 Task: Add an event with the title Lunch Break: Yoga Session, date '2023/12/25', time 9:15 AM to 11:15 AMand add a description: Key stakeholders, including shareholders, will have the opportunity to participate actively in the AGM. Questions, comments, and suggestions from the floor will be encouraged, providing a platform for open dialogue and the exchange of ideas. The leadership team and relevant personnel will address these queries, ensuring that stakeholders have a clear understanding of the organization's direction and decision-making processes.Select event color  Graphite . Add location for the event as: 456 Spanish Steps, Rome, Italy, logged in from the account softage.1@softage.netand send the event invitation to softage.6@softage.net and softage.7@softage.net. Set a reminder for the event Weekly on Sunday
Action: Mouse pressed left at (67, 124)
Screenshot: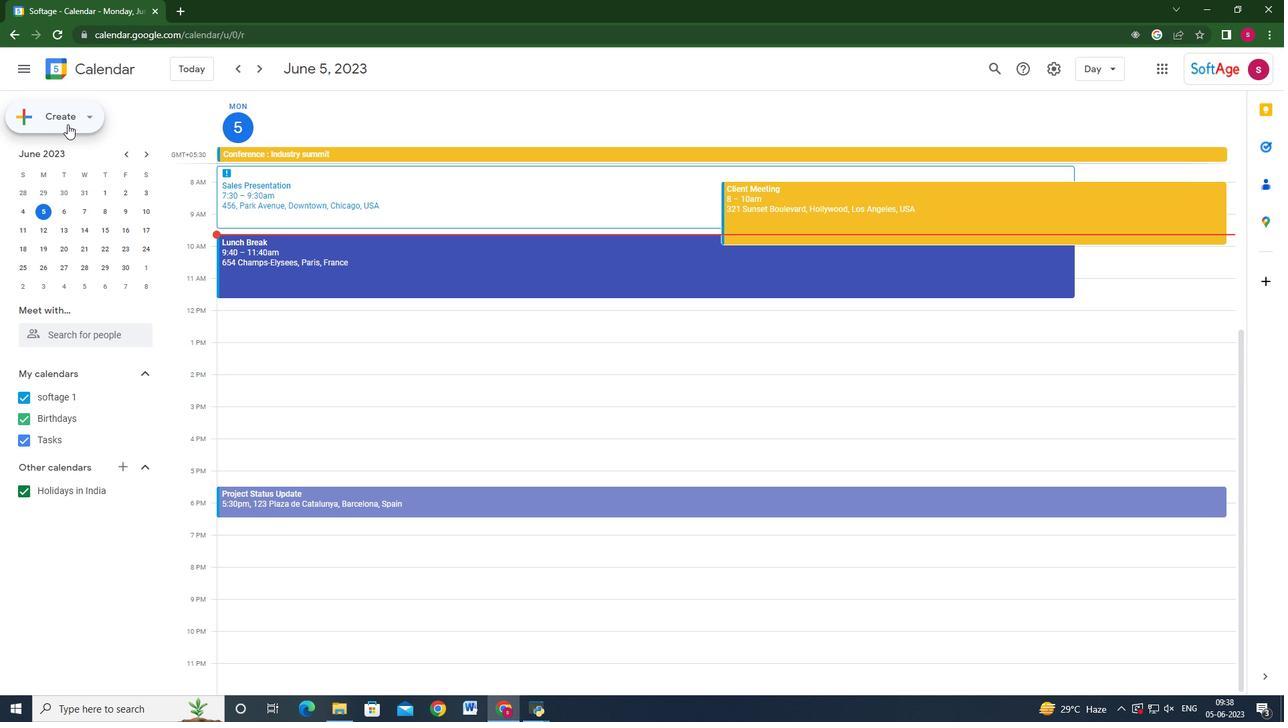 
Action: Mouse moved to (69, 149)
Screenshot: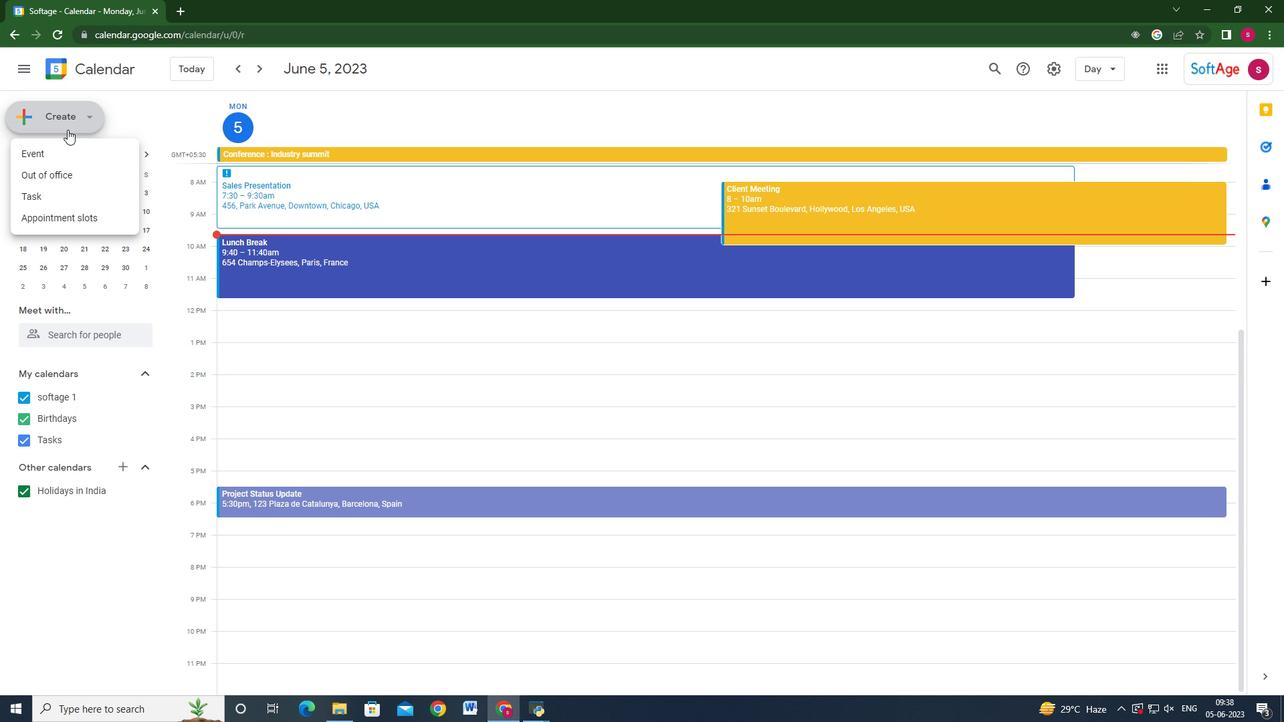 
Action: Mouse pressed left at (69, 149)
Screenshot: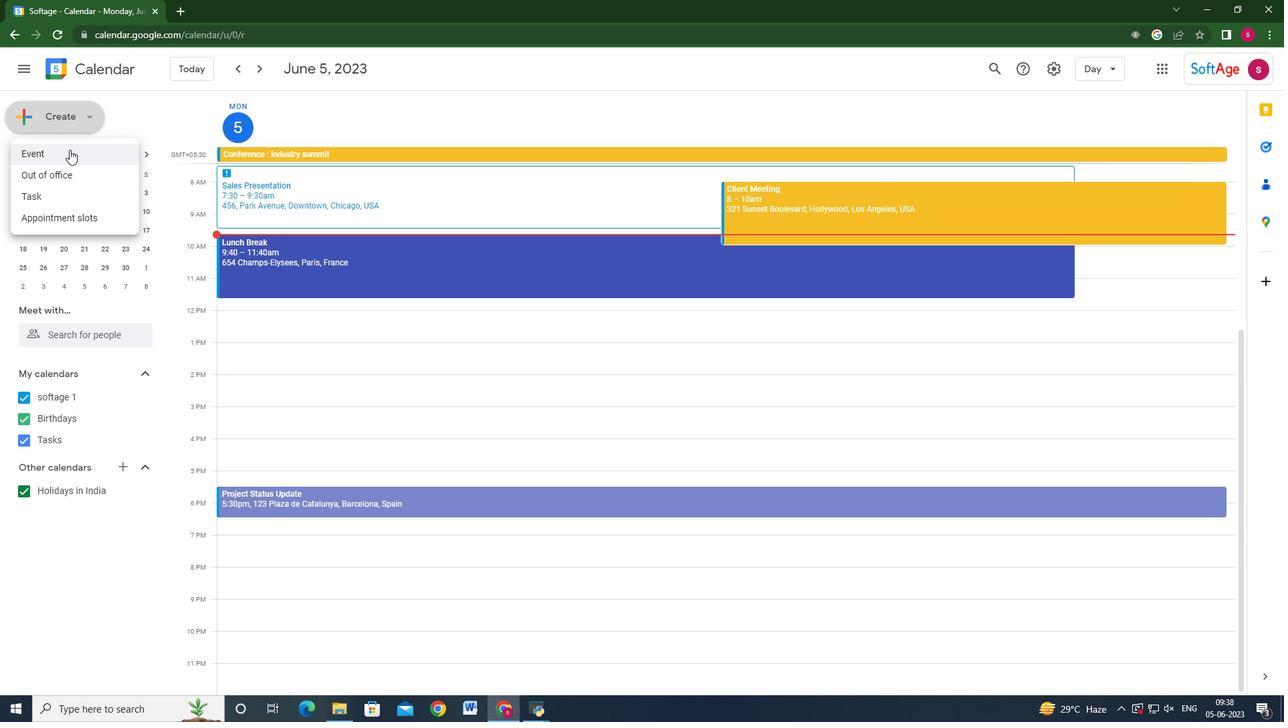 
Action: Mouse moved to (743, 518)
Screenshot: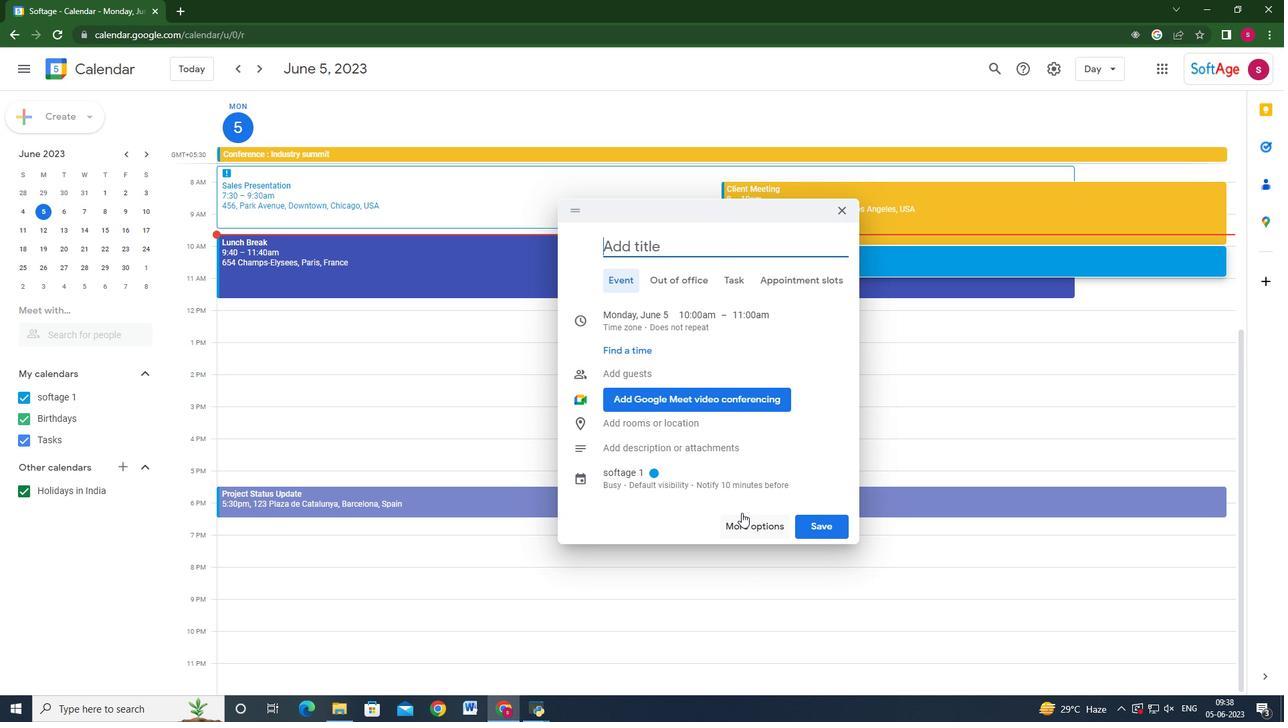 
Action: Mouse pressed left at (743, 518)
Screenshot: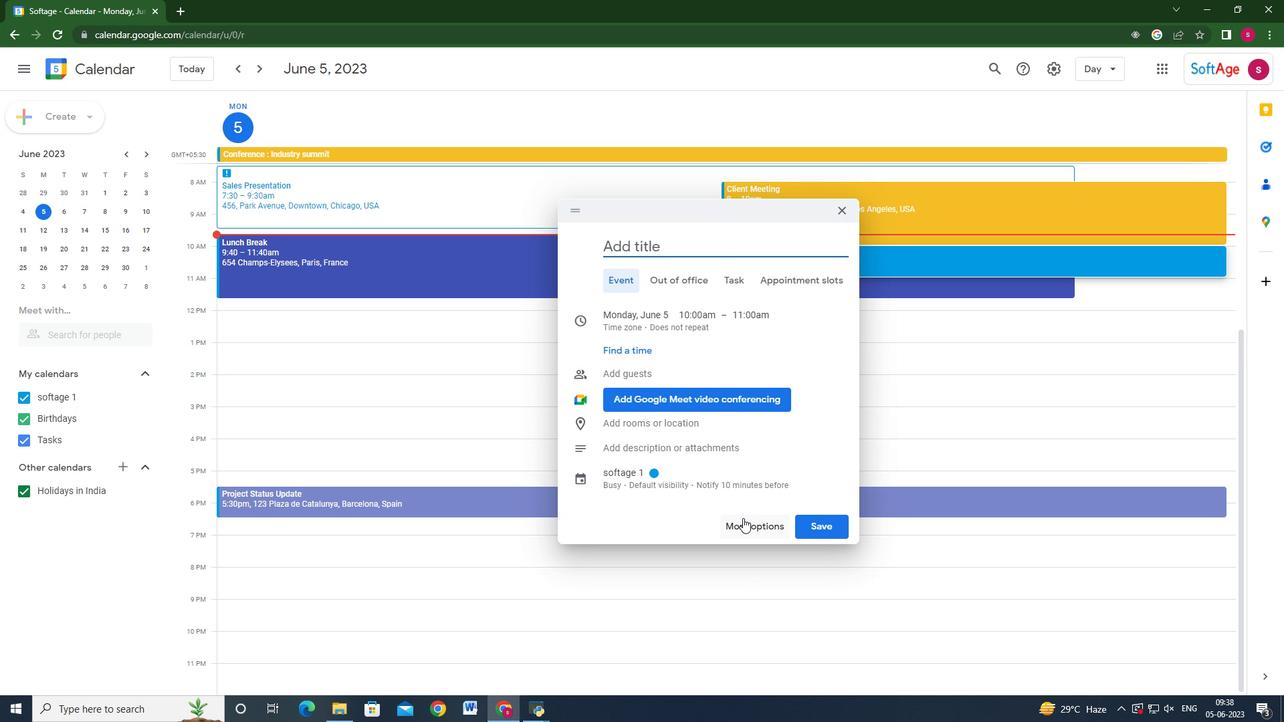 
Action: Mouse moved to (189, 72)
Screenshot: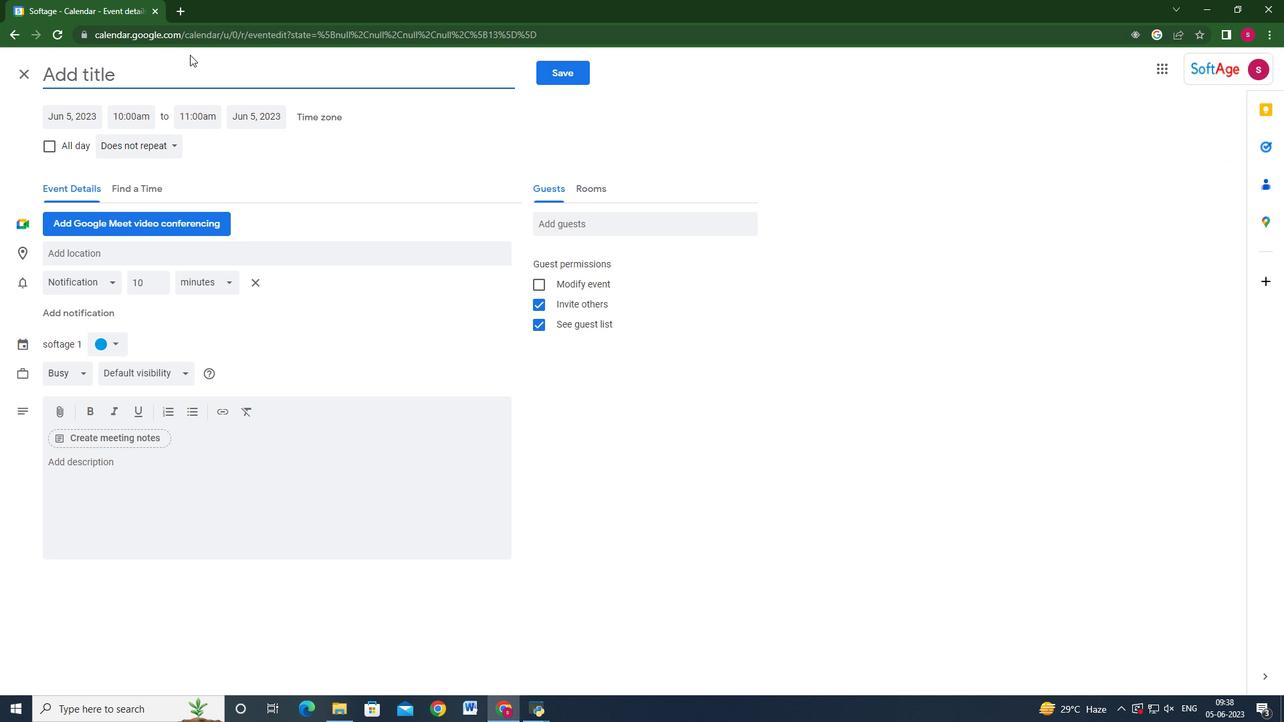 
Action: Key pressed <Key.shift>Lunch<Key.space><Key.shift>Break<Key.space><Key.shift>:<Key.space><Key.shift>Yoga<Key.space><Key.shift_r>Session
Screenshot: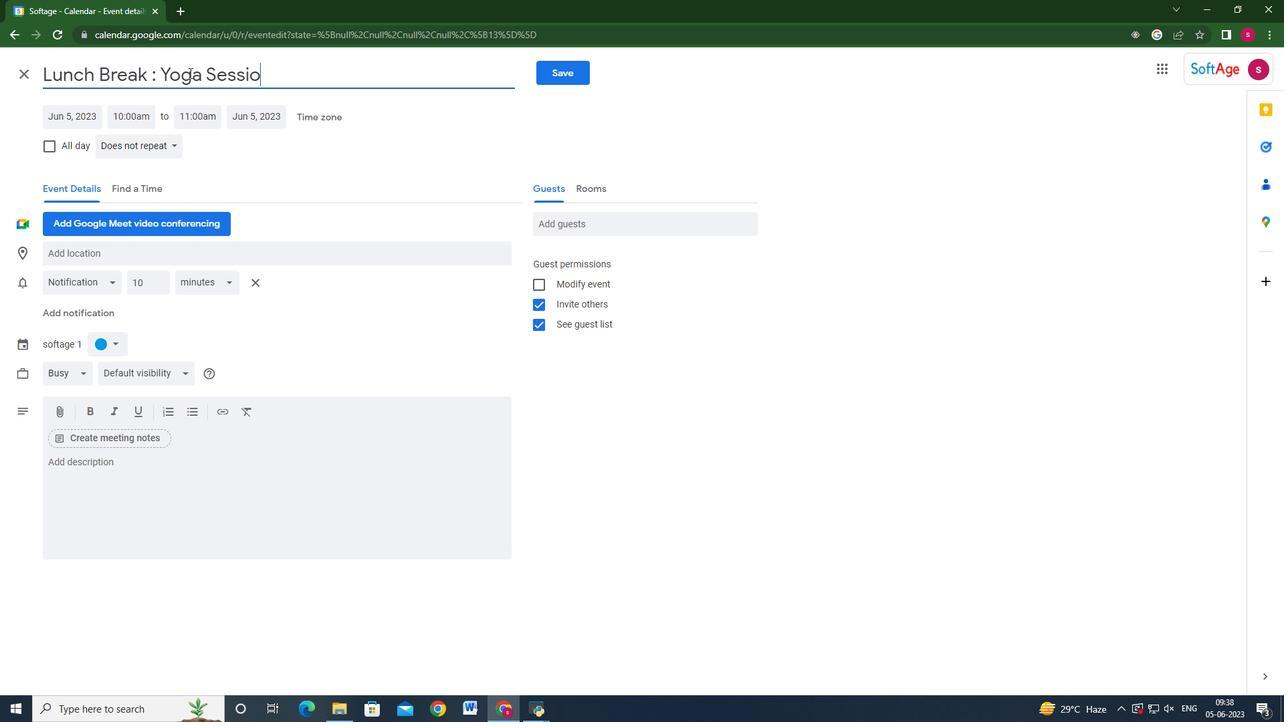 
Action: Mouse moved to (88, 117)
Screenshot: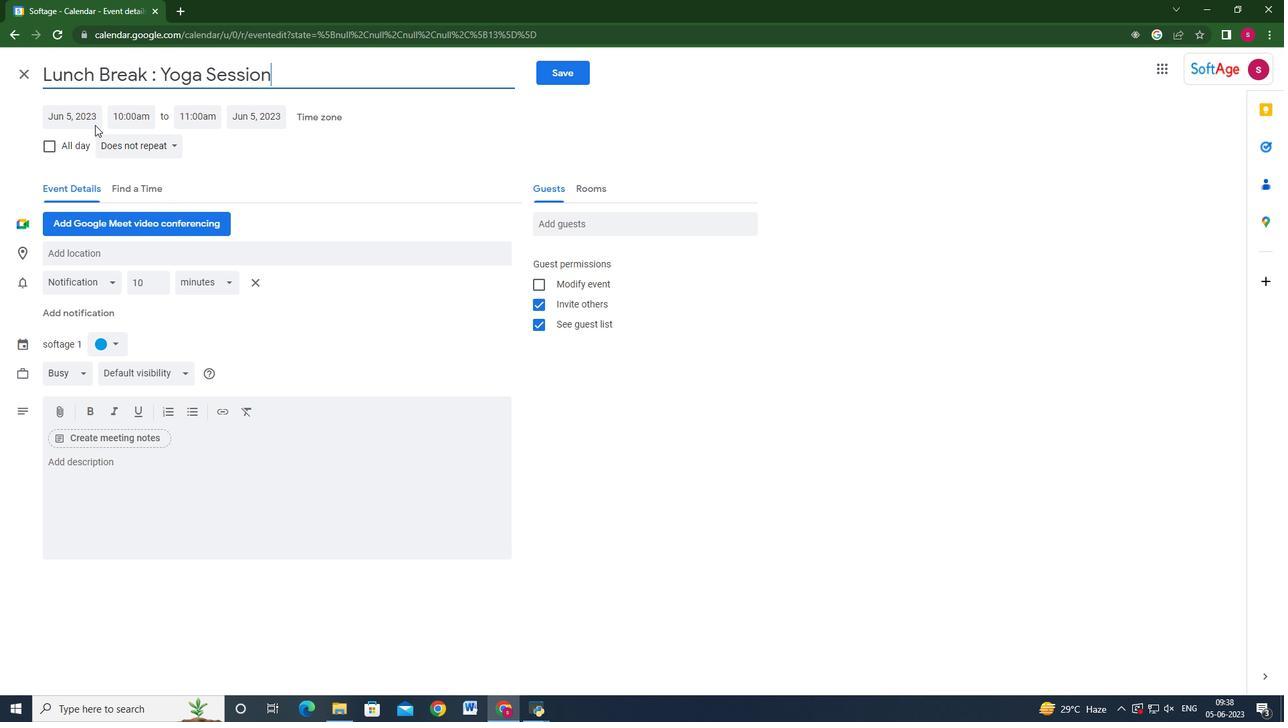 
Action: Mouse pressed left at (88, 117)
Screenshot: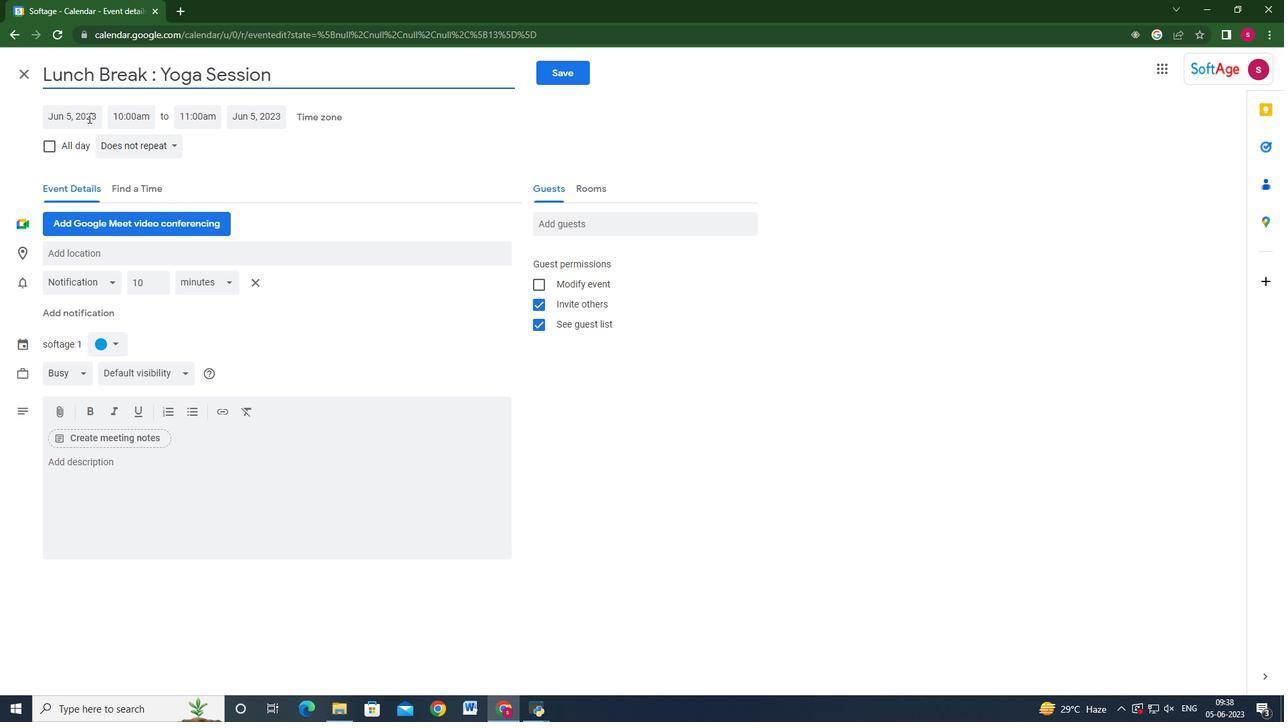 
Action: Key pressed 2023/12/25<Key.enter>
Screenshot: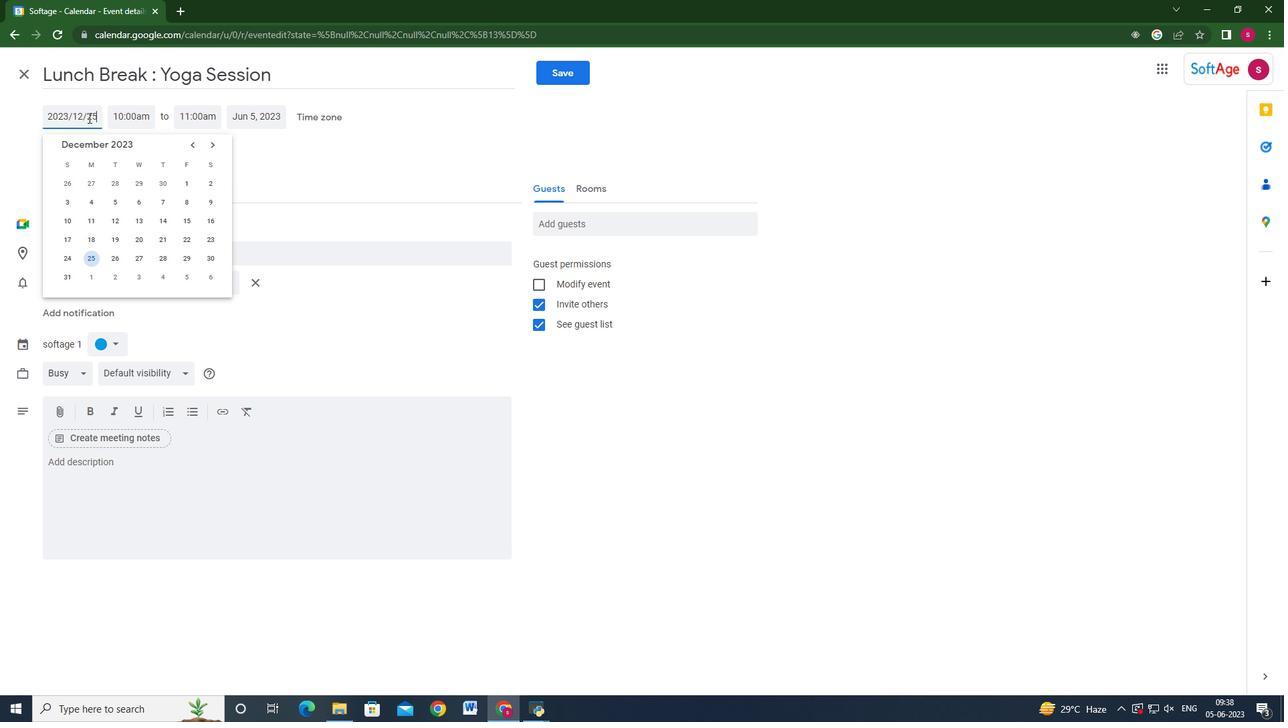 
Action: Mouse moved to (145, 118)
Screenshot: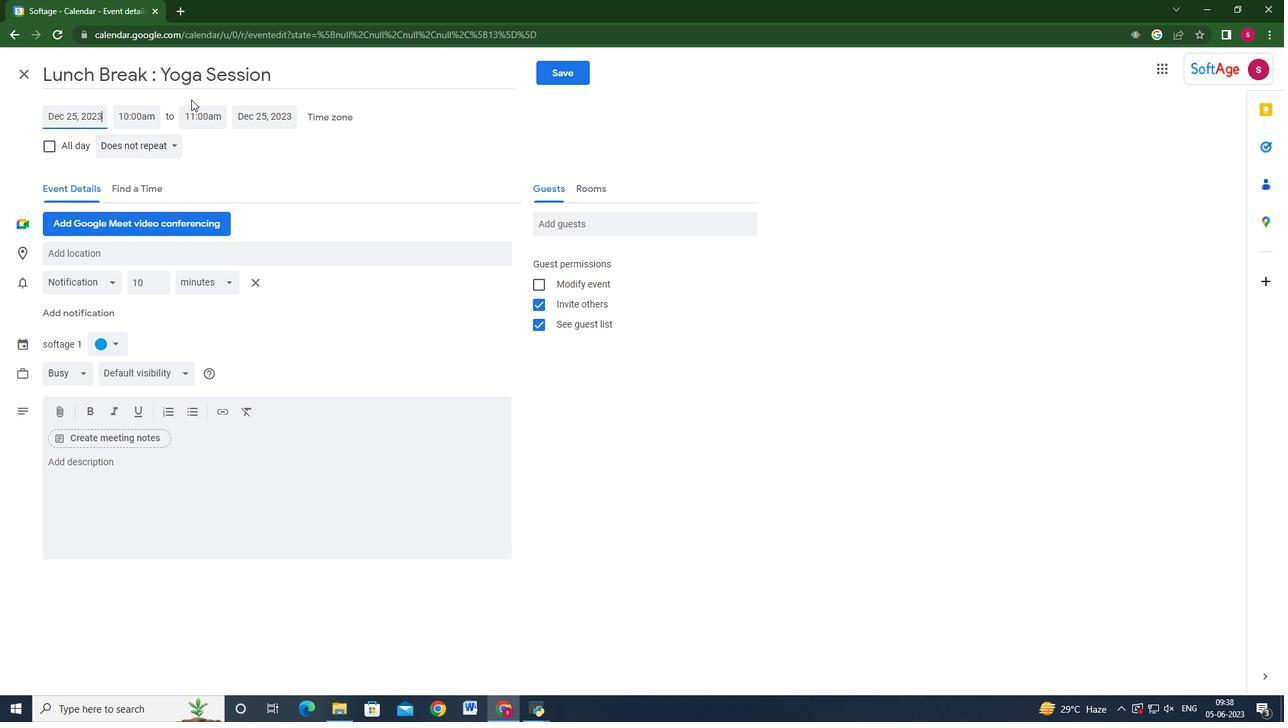 
Action: Mouse pressed left at (145, 118)
Screenshot: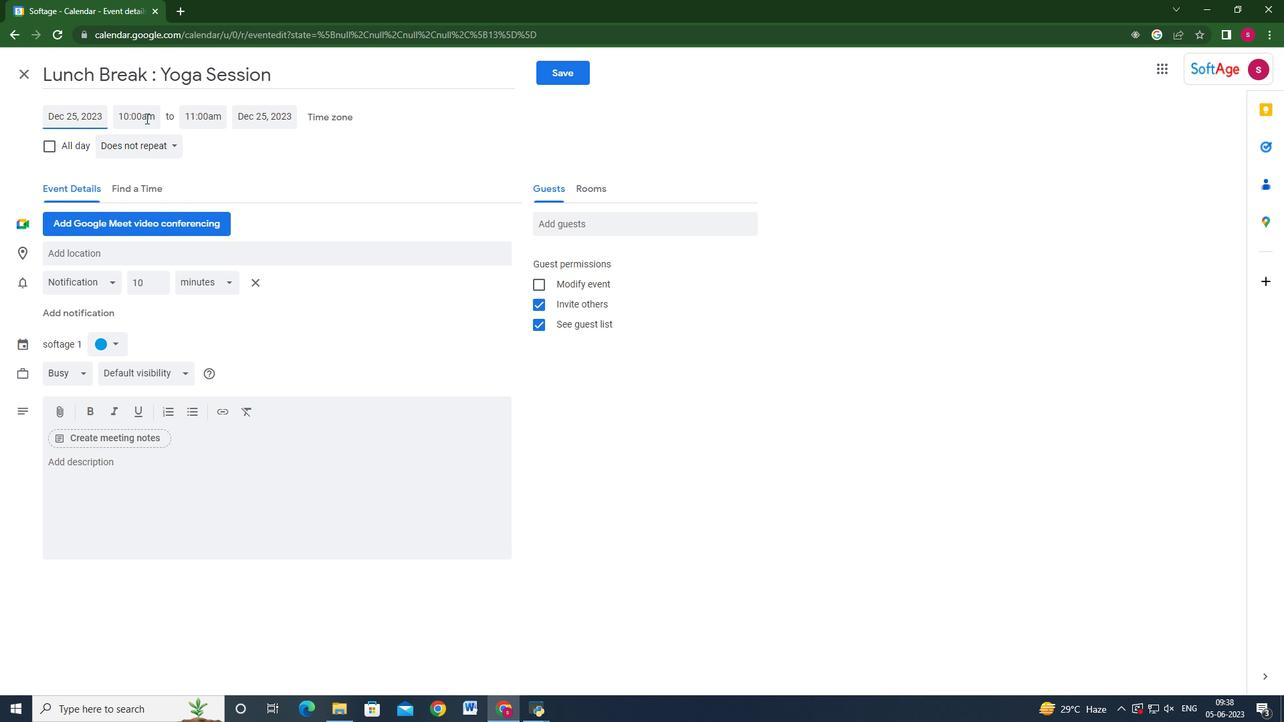 
Action: Key pressed 9<Key.shift>:15am<Key.enter><Key.tab>11<Key.shift>:15am<Key.enter>
Screenshot: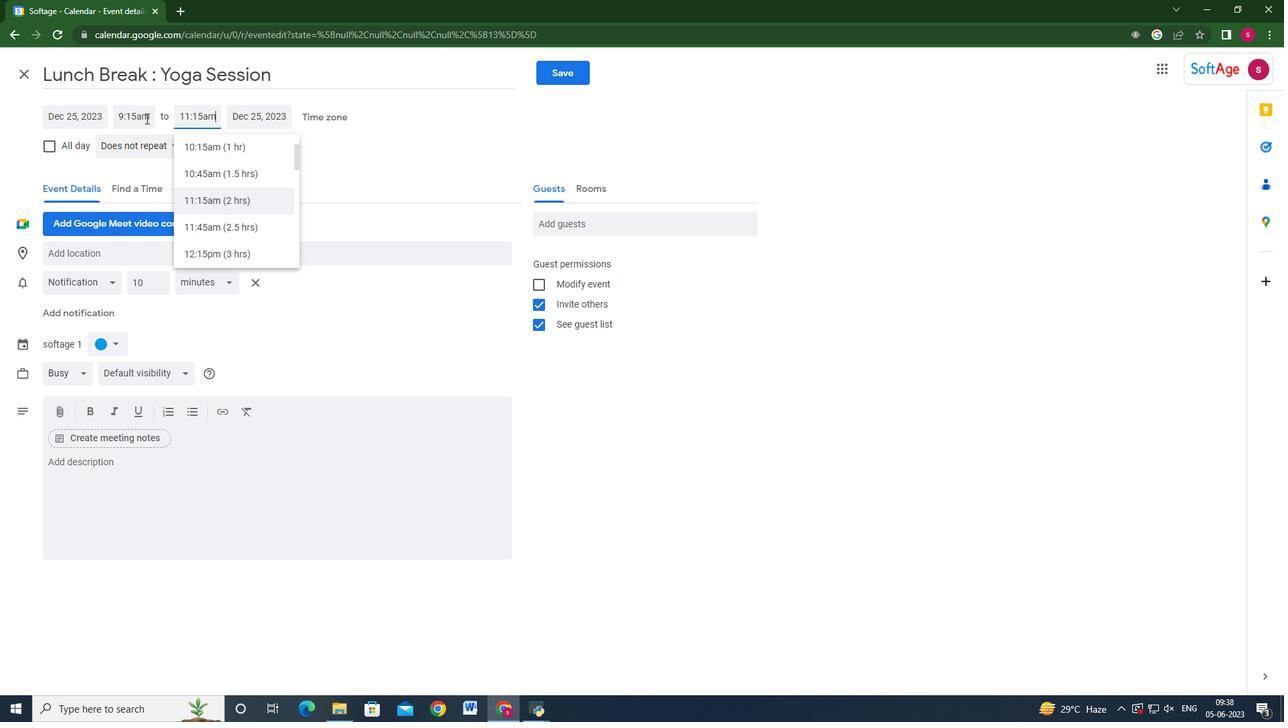 
Action: Mouse moved to (123, 462)
Screenshot: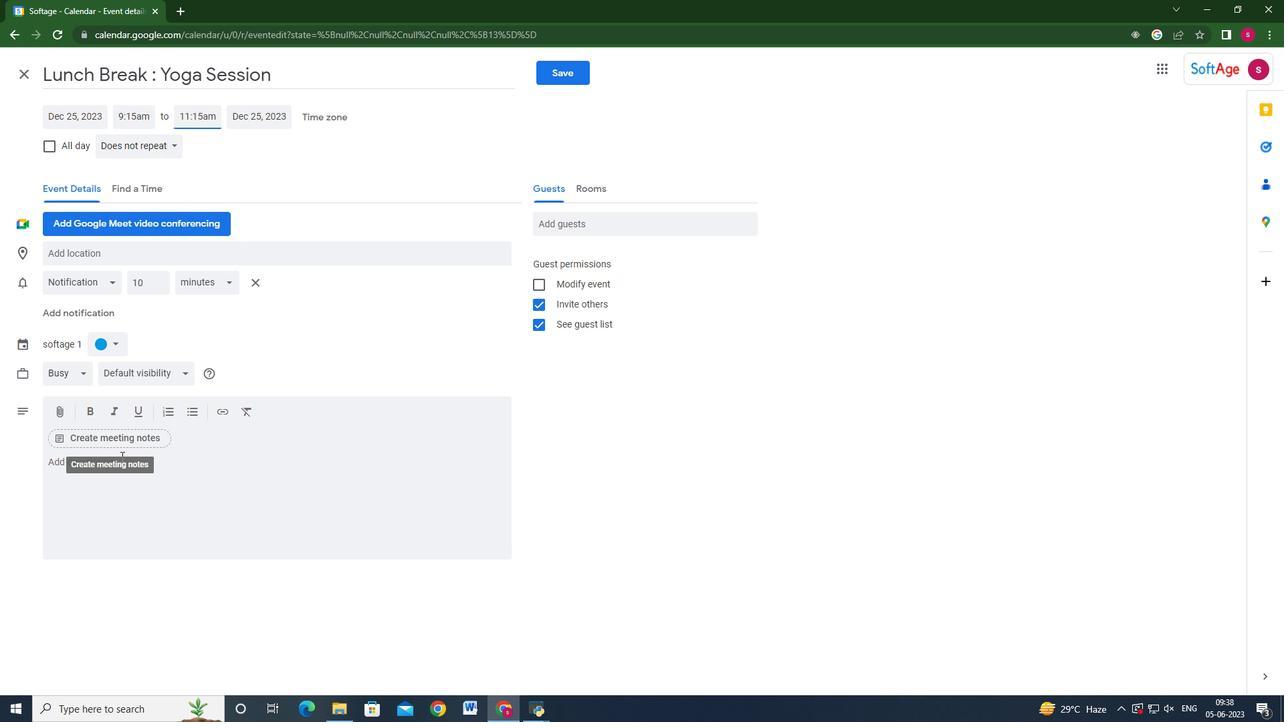 
Action: Mouse pressed left at (123, 462)
Screenshot: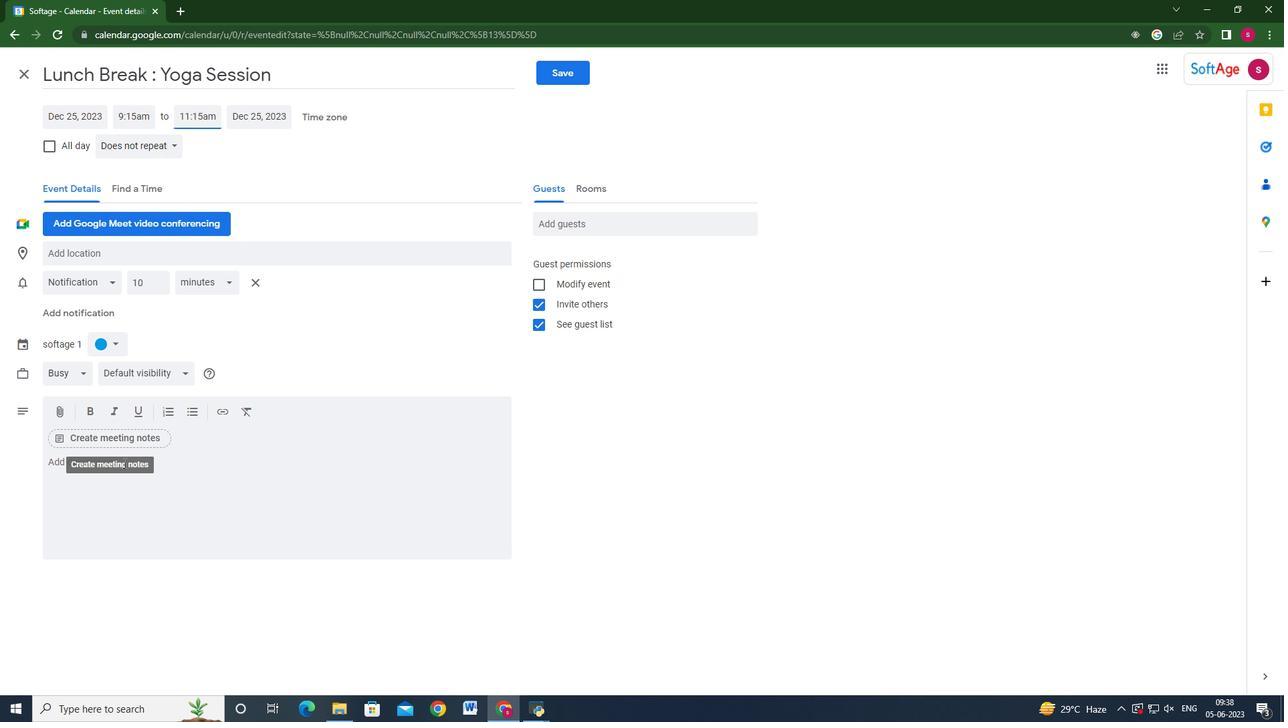 
Action: Key pressed <Key.shift>Key<Key.space><Key.shift_r>stakeholders,including<Key.space>shareholders,<Key.space>will<Key.space>have<Key.space>the<Key.space>opportunity<Key.space>to<Key.space>participate<Key.space>actively<Key.space>in<Key.space>the<Key.space><Key.caps_lock>AGM<Key.caps_lock>.<Key.space><Key.shift_r>Questions,<Key.space>comments,<Key.space>and<Key.space>suggestions<Key.space>from<Key.space>the<Key.space>floor<Key.space>will<Key.space>be<Key.space>encouraged,<Key.space>providing<Key.space>p<Key.backspace>a<Key.space>platform<Key.space>for<Key.space>open<Key.space>dialogue<Key.space>and<Key.space>the<Key.space>exchange<Key.space>of<Key.space>ideas.<Key.space><Key.shift>The<Key.space>leadership<Key.space>team<Key.space>and<Key.space>relevant<Key.space>personnel<Key.space>will<Key.space>address<Key.space>the<Key.space><Key.space><Key.backspace><Key.backspace>se<Key.space>queries,<Key.space>ensuring<Key.space>that<Key.space>stakeholder<Key.space>have<Key.space>a<Key.space>clear<Key.space>understanding<Key.space><Key.backspace><Key.space>of<Key.space>the<Key.space>organization's<Key.space>direction<Key.space>and<Key.space>decision-making<Key.space>processes.
Screenshot: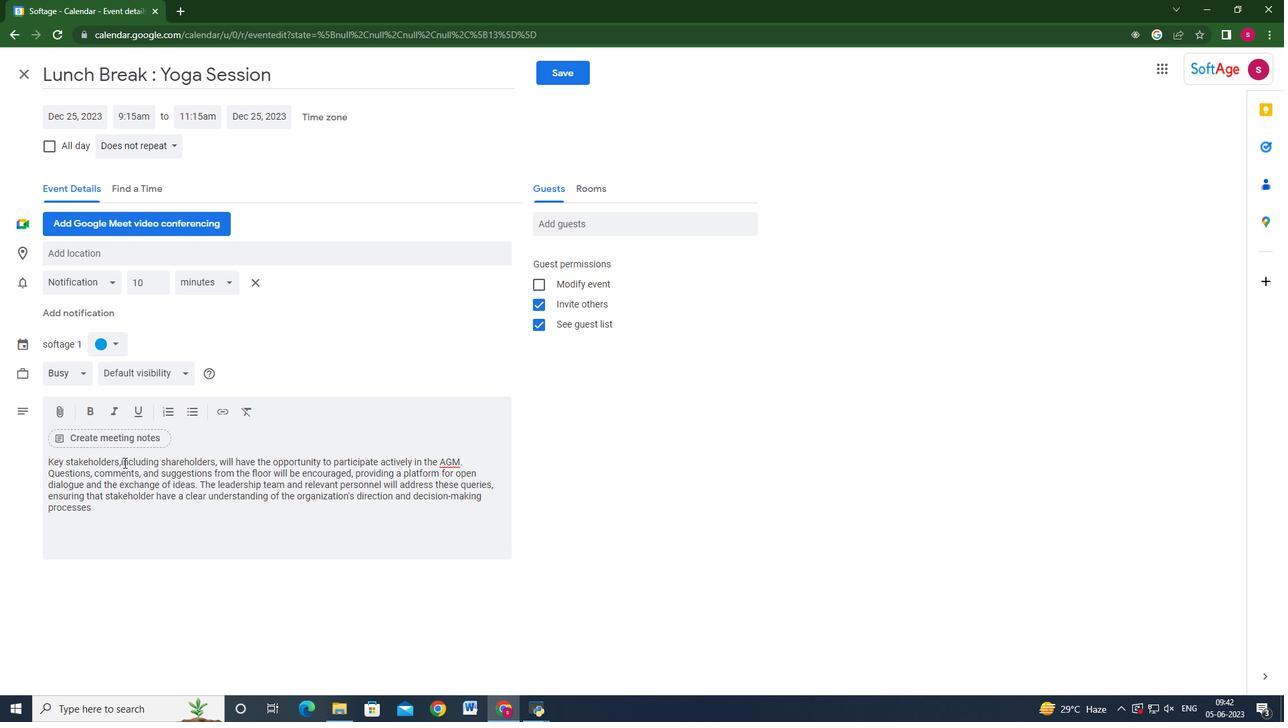 
Action: Mouse moved to (98, 341)
Screenshot: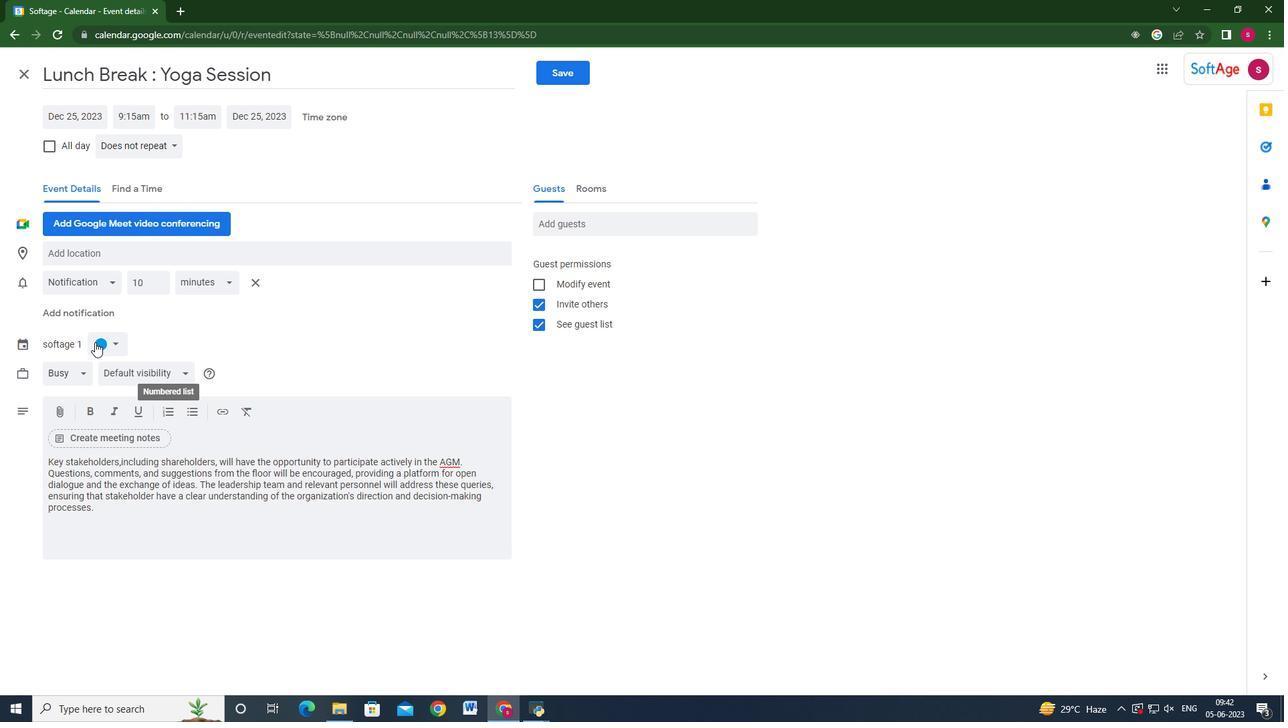 
Action: Mouse pressed left at (98, 341)
Screenshot: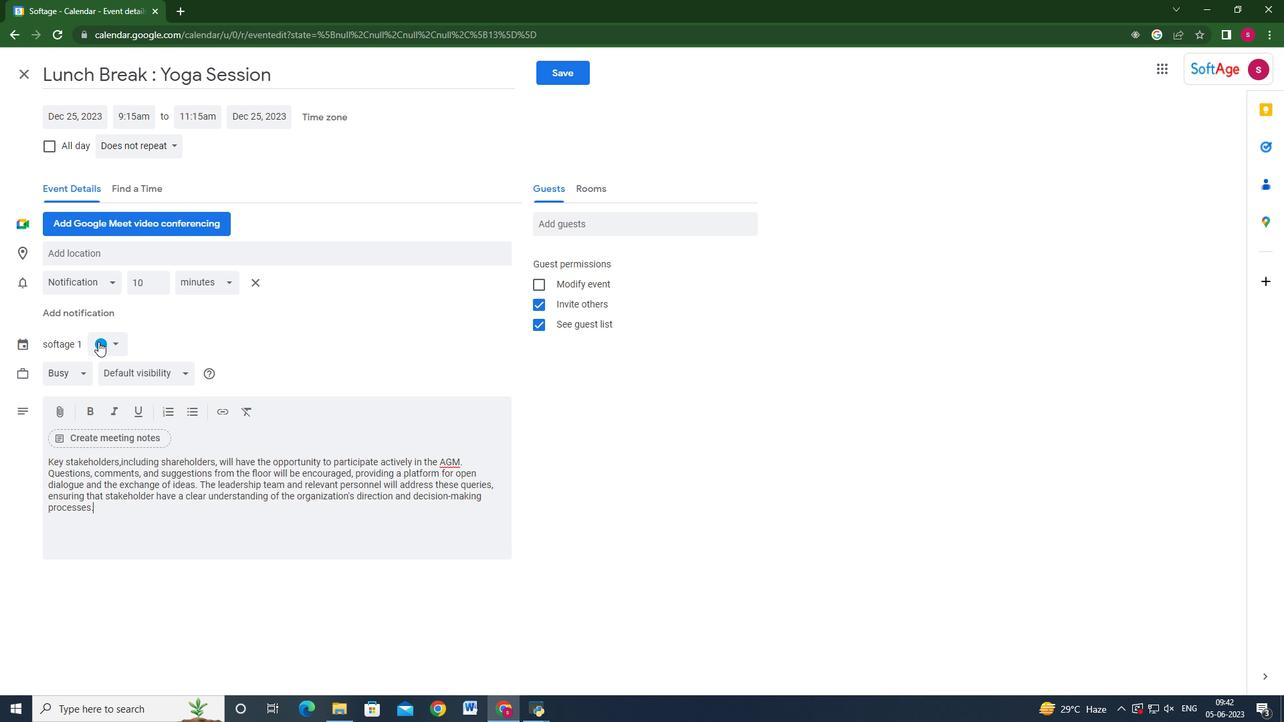 
Action: Mouse moved to (99, 427)
Screenshot: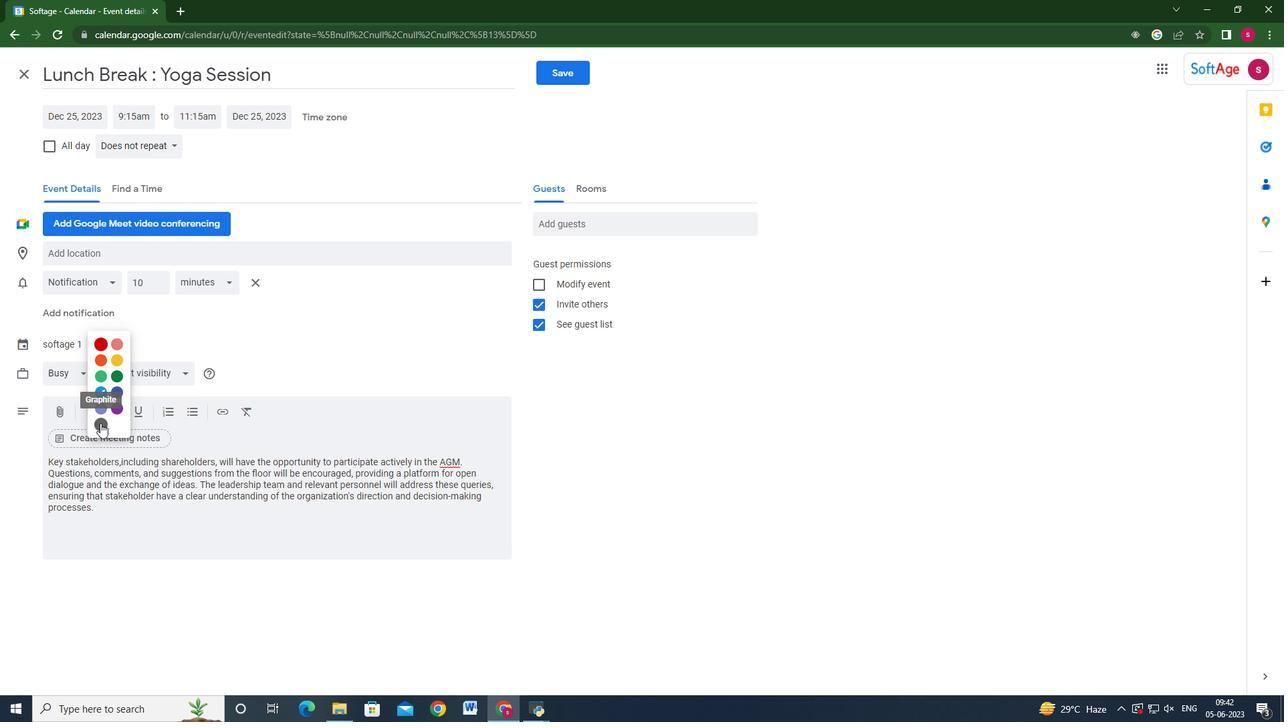 
Action: Mouse pressed left at (99, 427)
Screenshot: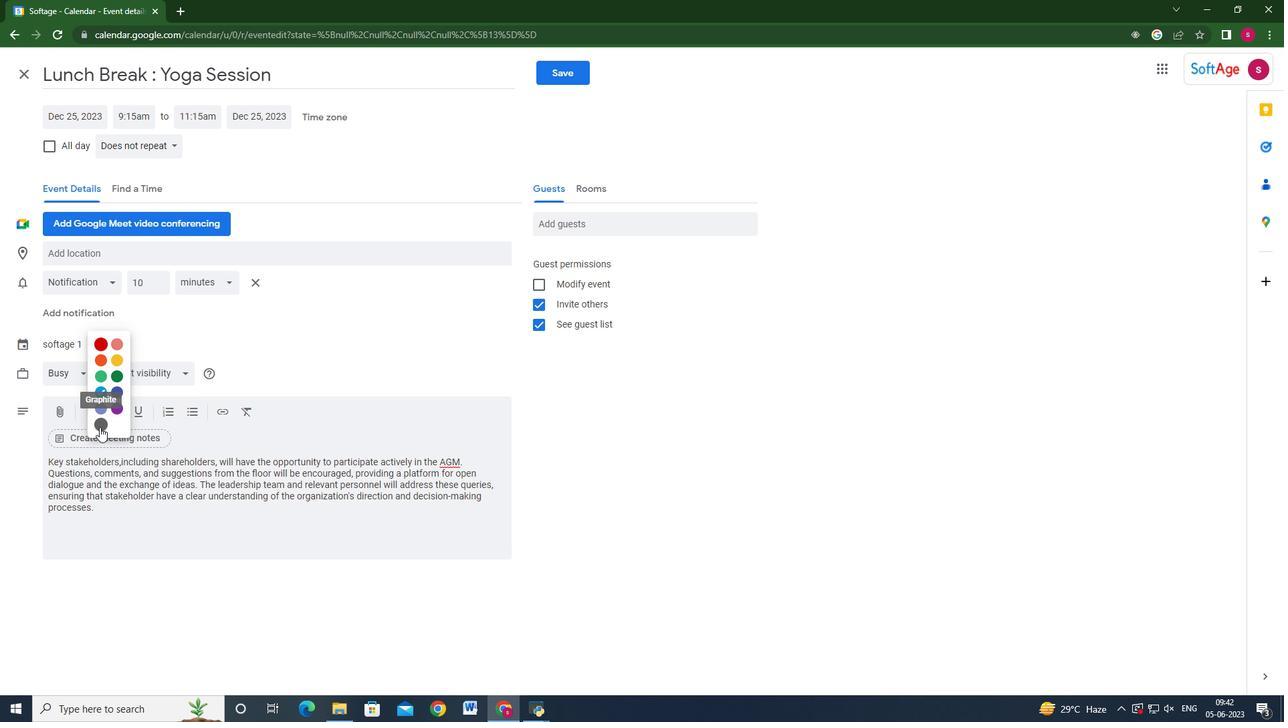 
Action: Mouse moved to (81, 248)
Screenshot: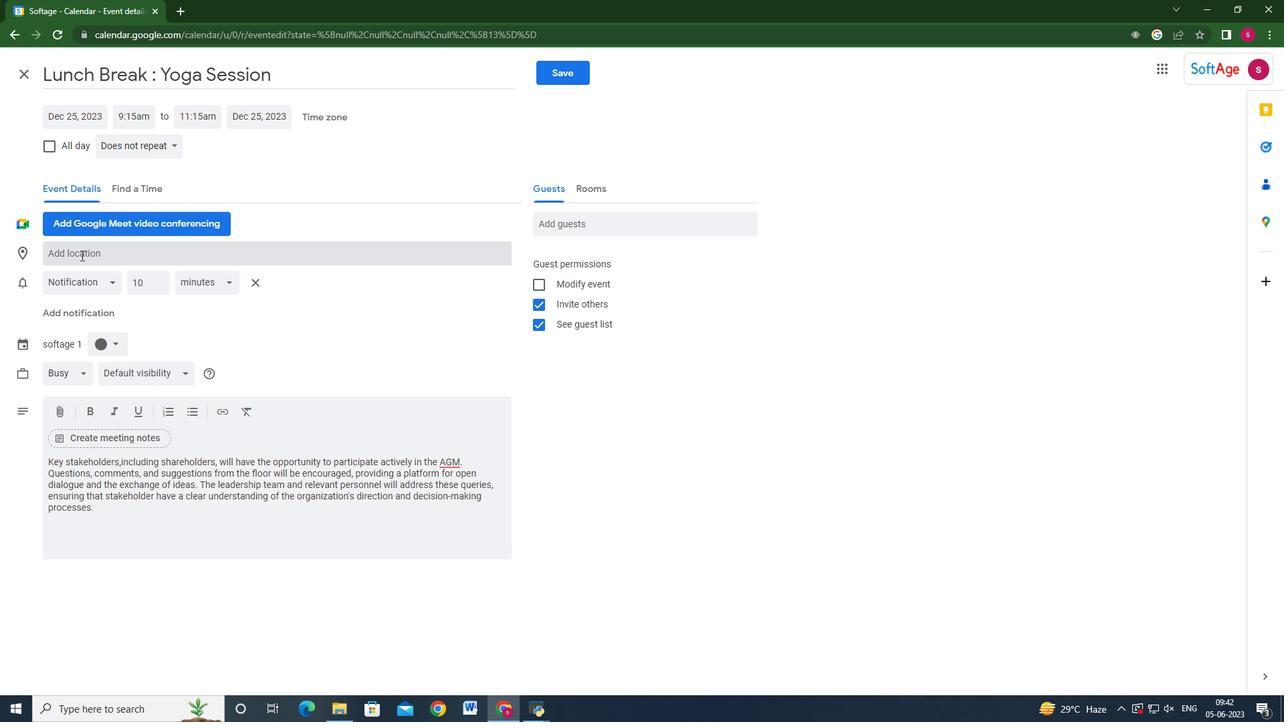 
Action: Mouse pressed left at (81, 248)
Screenshot: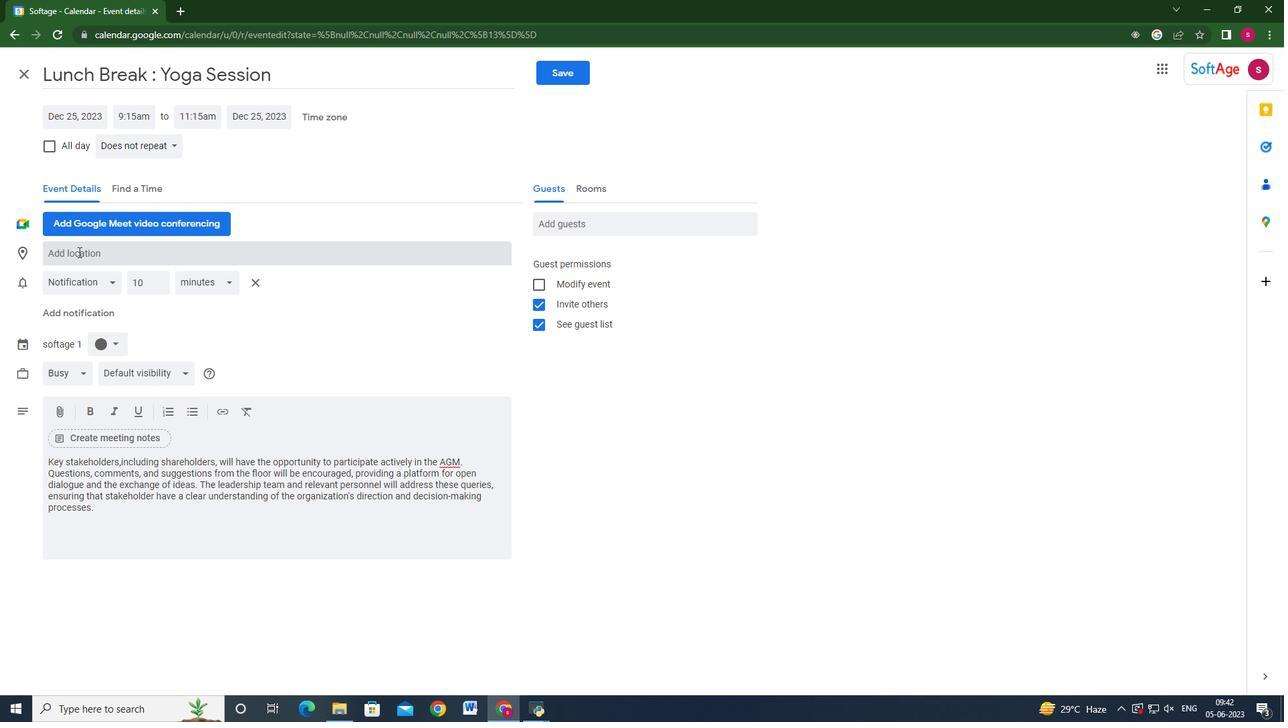 
Action: Key pressed 456<Key.space><Key.shift_r>Spanish<Key.space><Key.shift_r>Steps,<Key.space><Key.shift>Rome,<Key.space><Key.shift>Italy
Screenshot: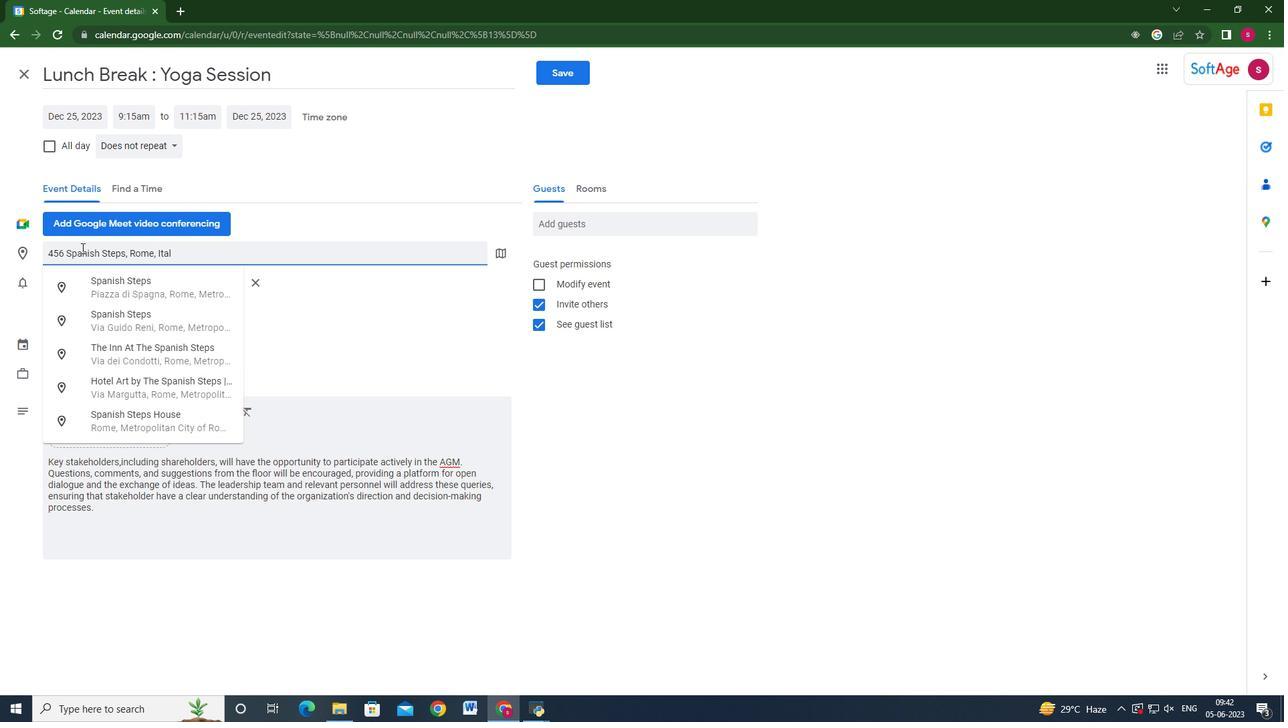 
Action: Mouse moved to (584, 221)
Screenshot: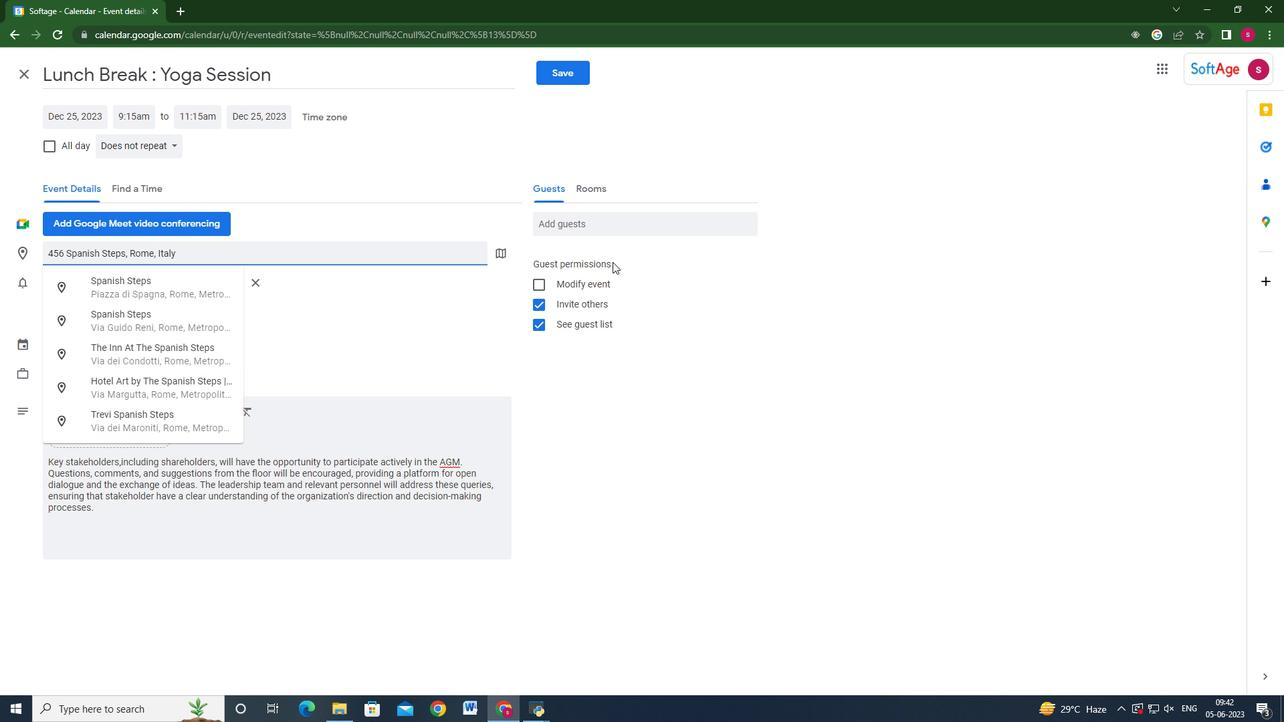 
Action: Mouse pressed left at (584, 221)
Screenshot: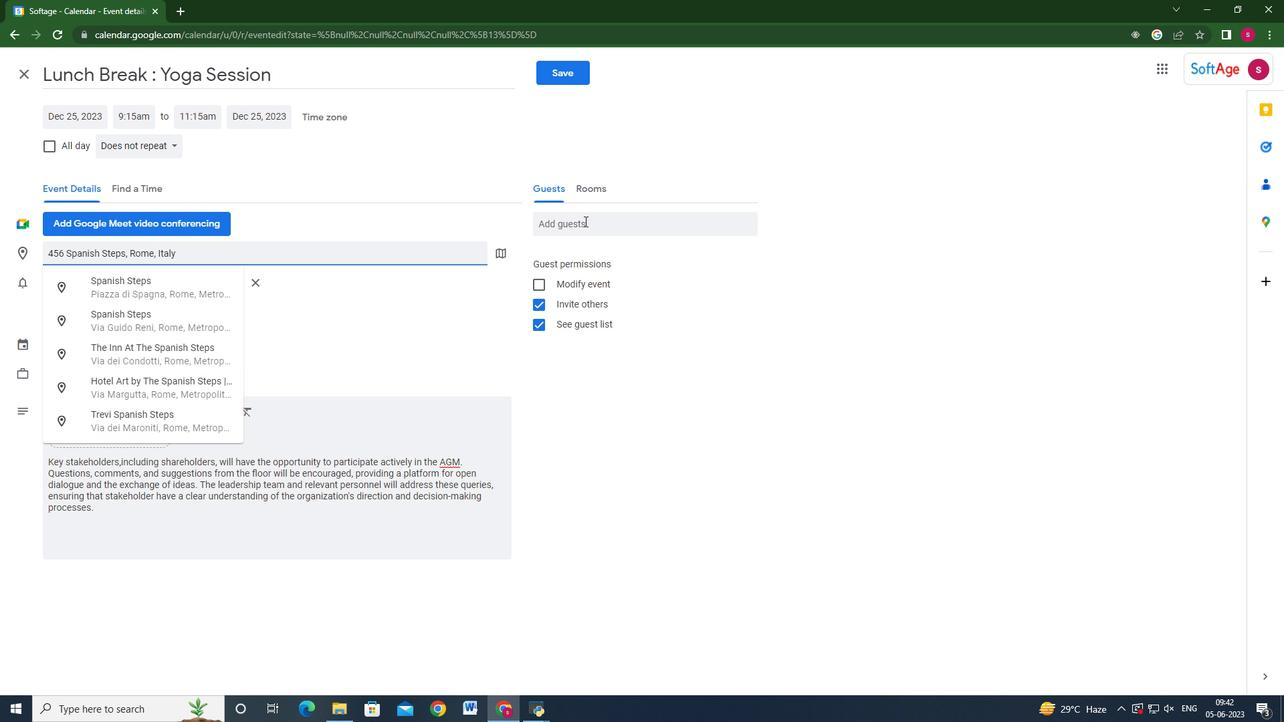 
Action: Key pressed softage.1<Key.shift_r>@softage.net<Key.enter>softage.5<Key.backspace>6<Key.shift_r>@softage.net<Key.enter>softage.7<Key.shift_r>@softage.net<Key.enter>
Screenshot: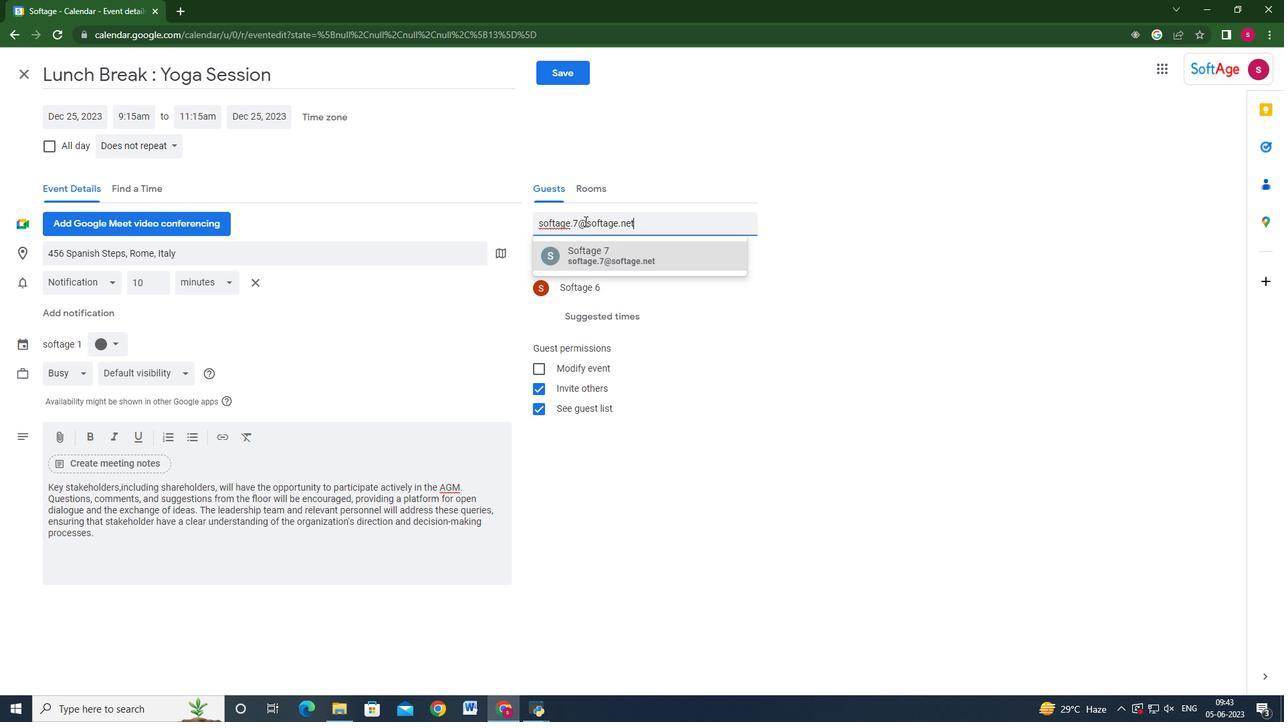 
Action: Mouse moved to (135, 153)
Screenshot: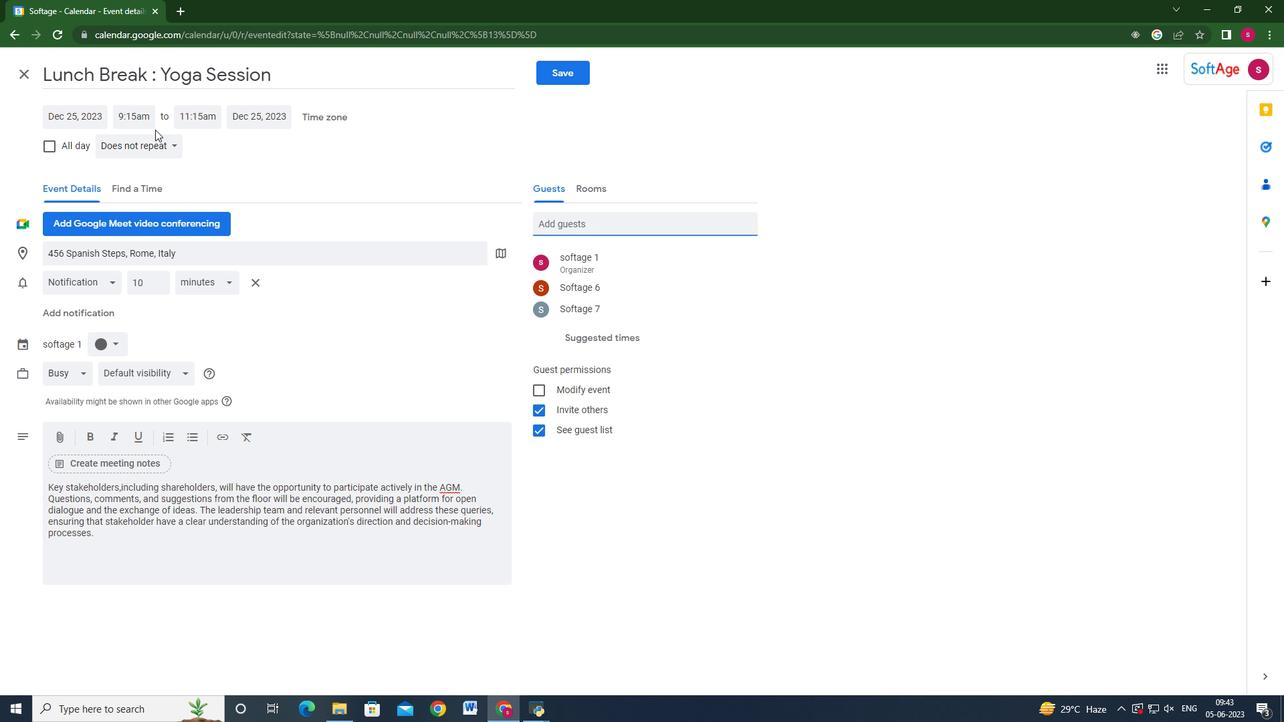 
Action: Mouse pressed left at (135, 153)
Screenshot: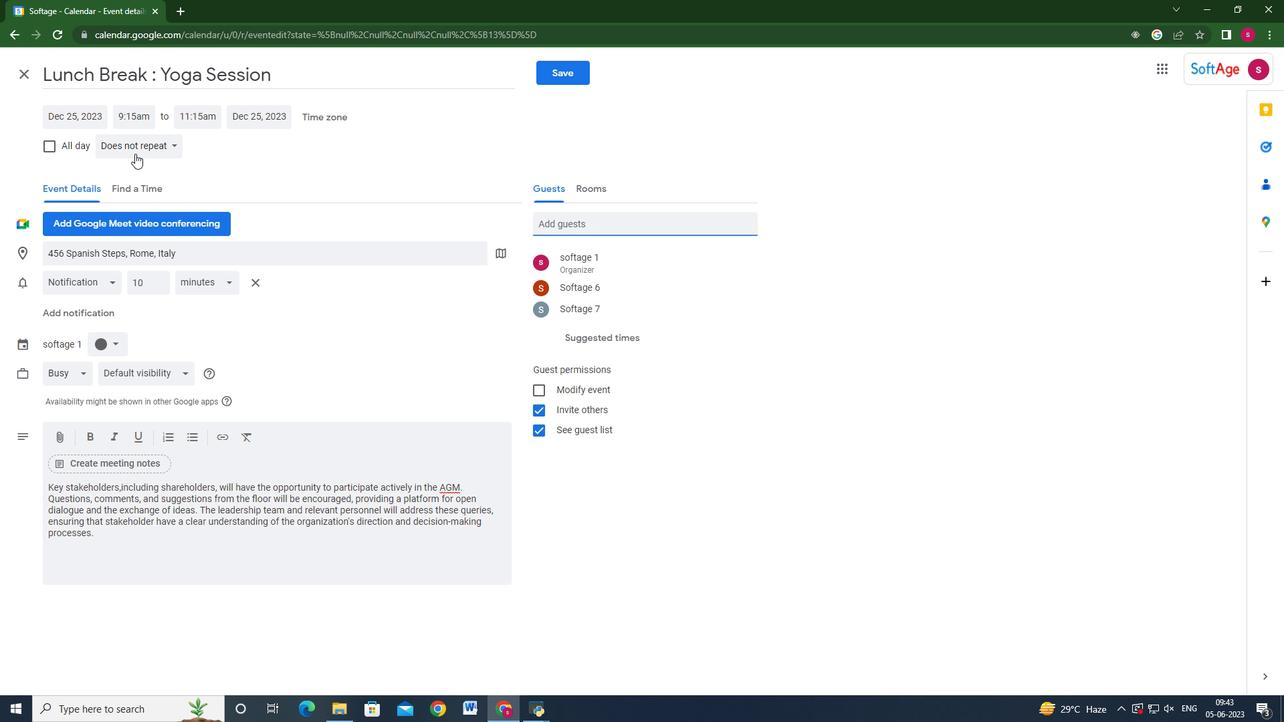 
Action: Mouse moved to (145, 307)
Screenshot: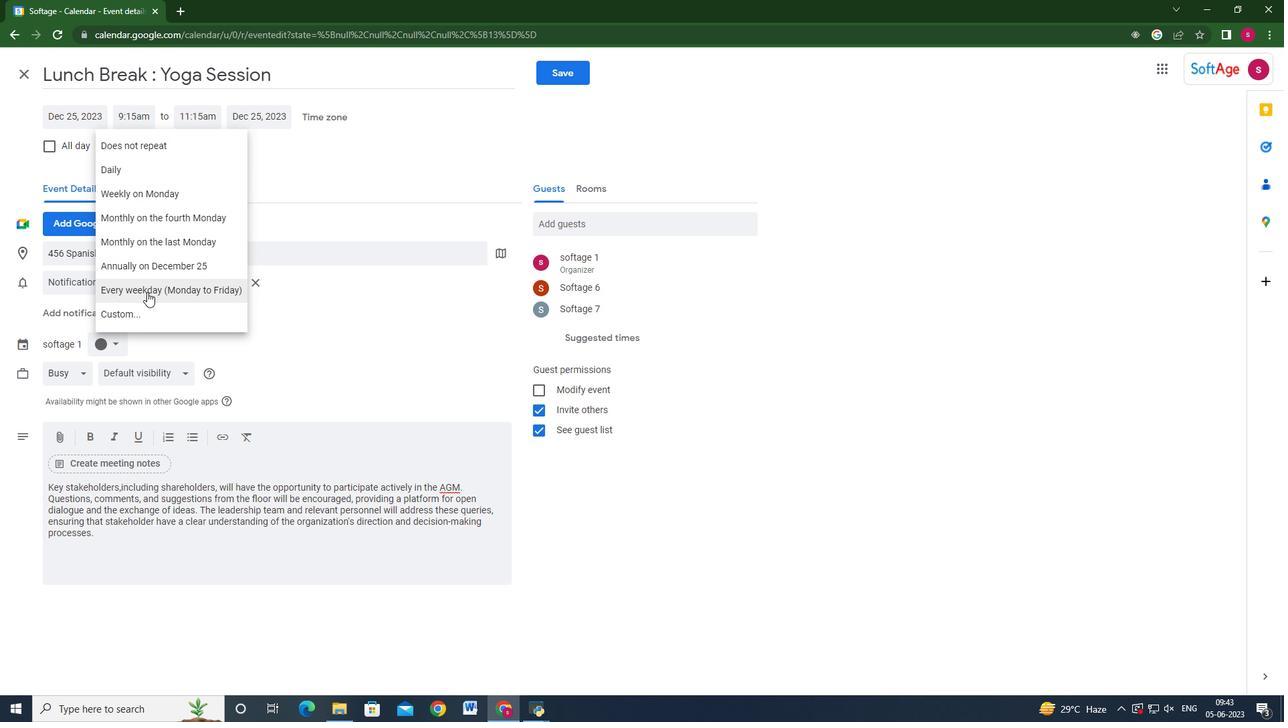 
Action: Mouse pressed left at (145, 307)
Screenshot: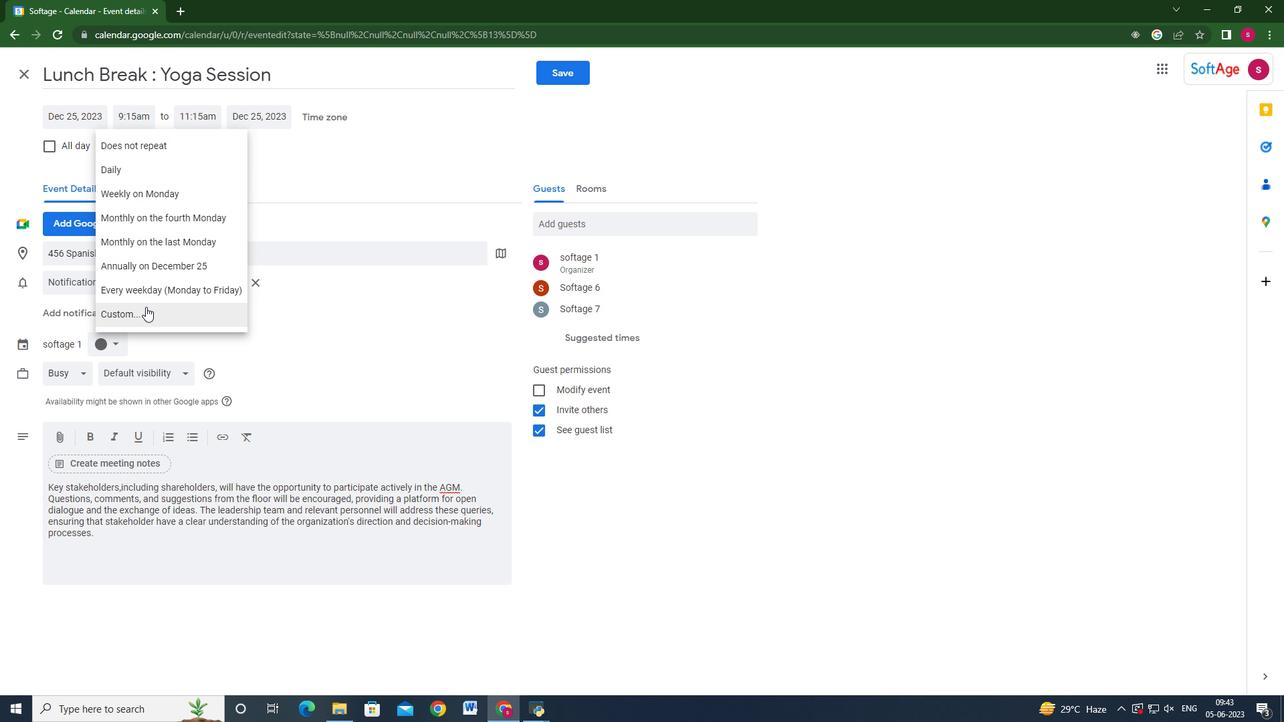 
Action: Mouse moved to (558, 348)
Screenshot: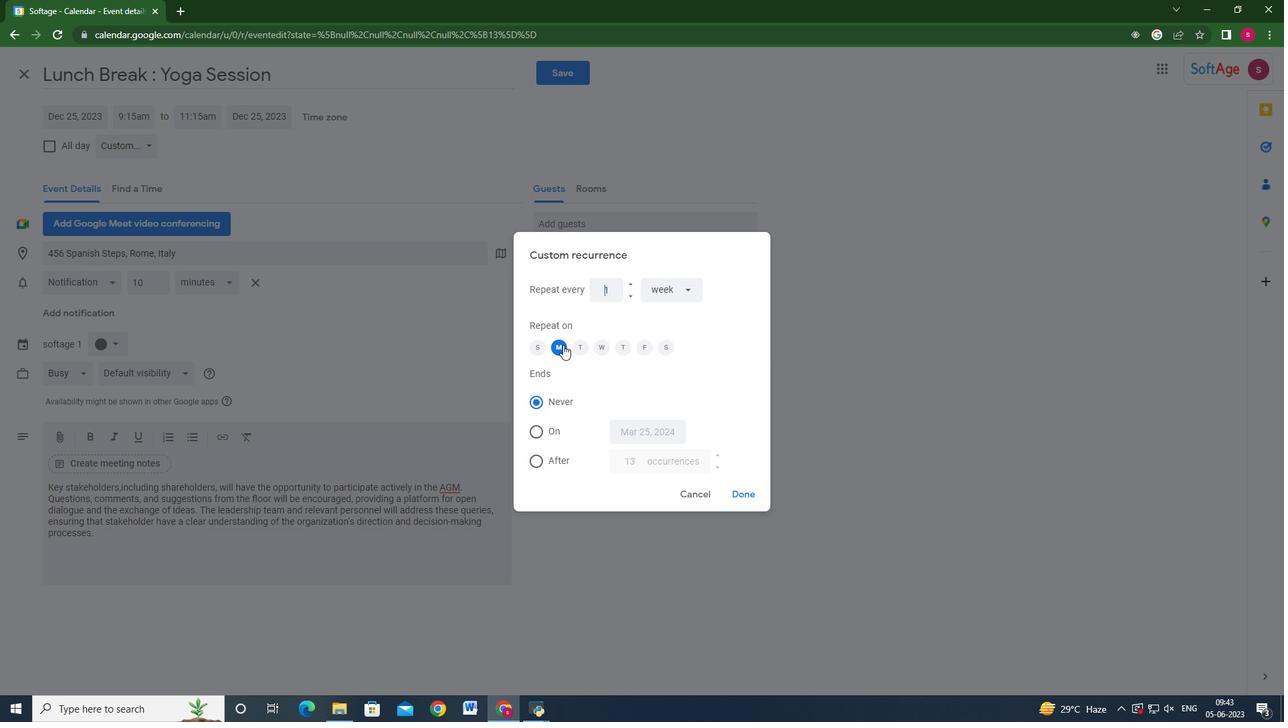 
Action: Mouse pressed left at (558, 348)
Screenshot: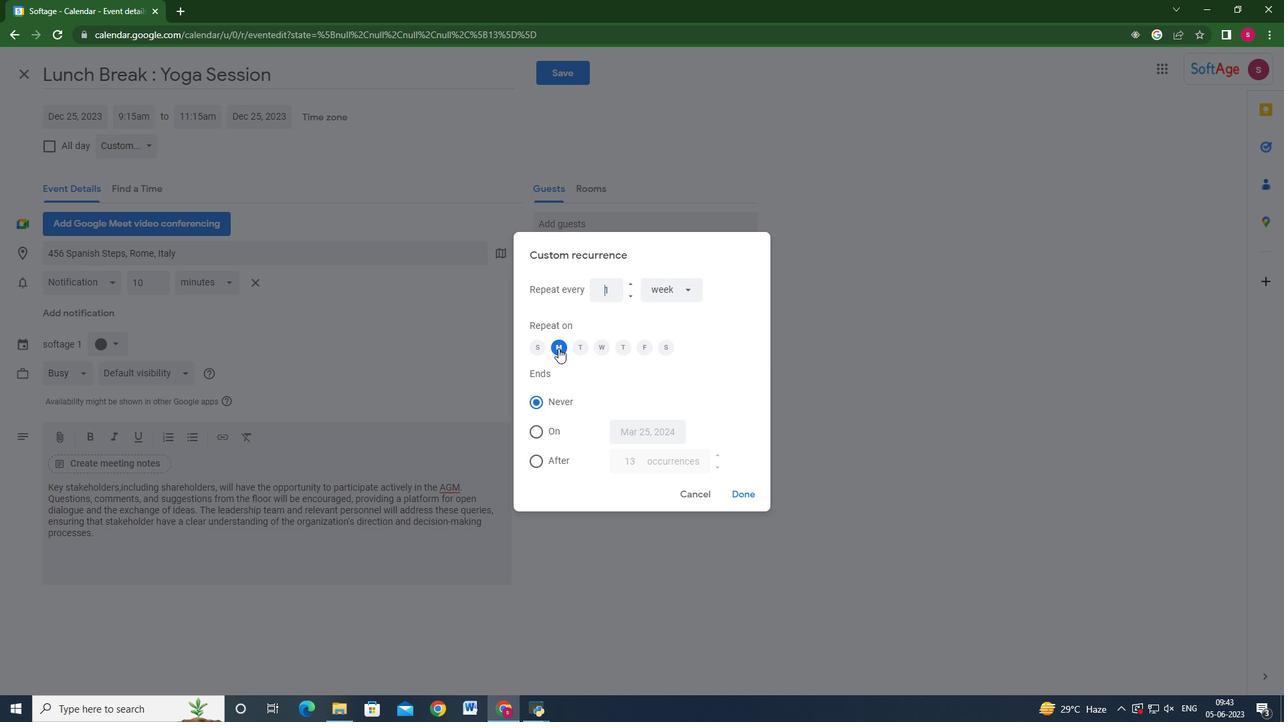 
Action: Mouse moved to (541, 347)
Screenshot: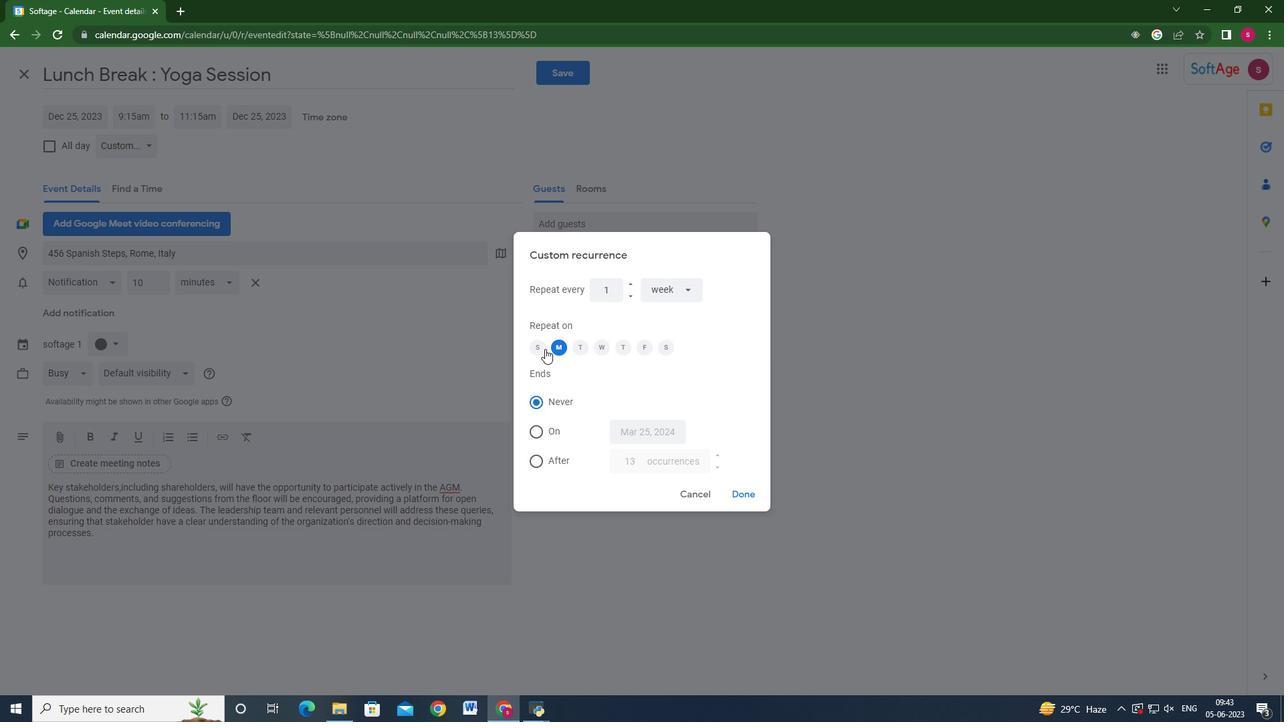 
Action: Mouse pressed left at (541, 347)
Screenshot: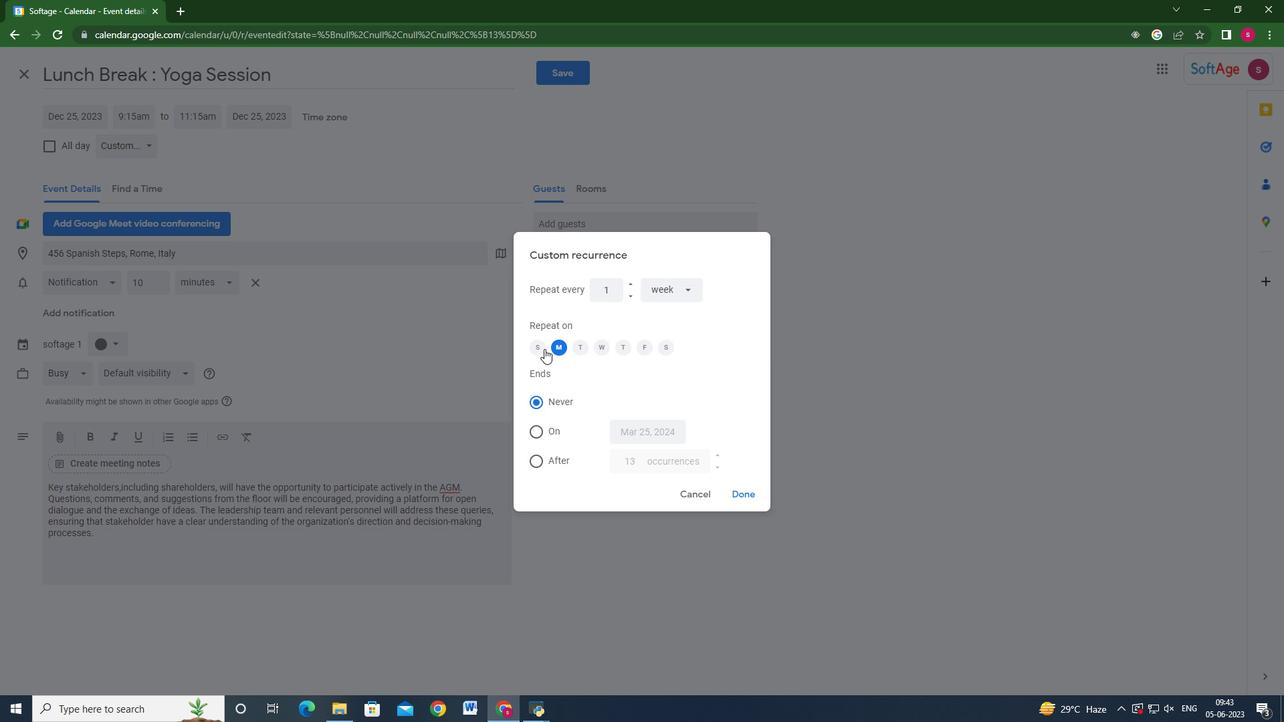 
Action: Mouse moved to (564, 343)
Screenshot: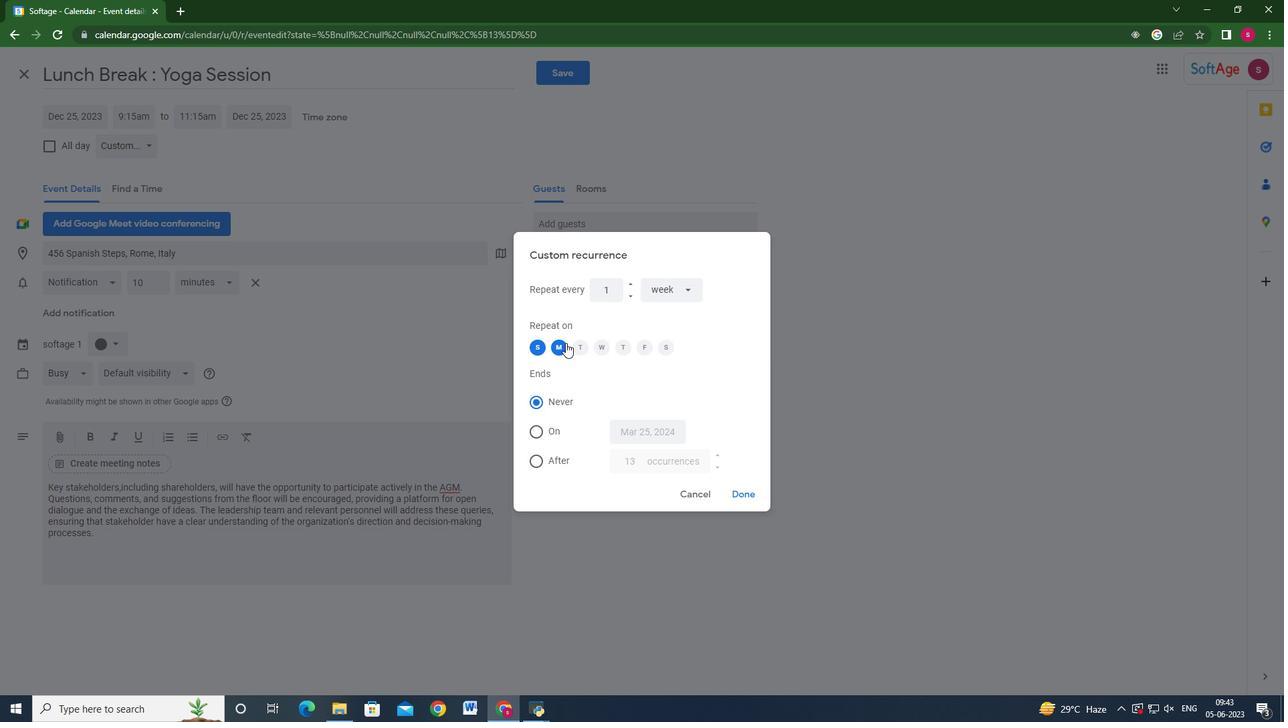 
Action: Mouse pressed left at (564, 343)
Screenshot: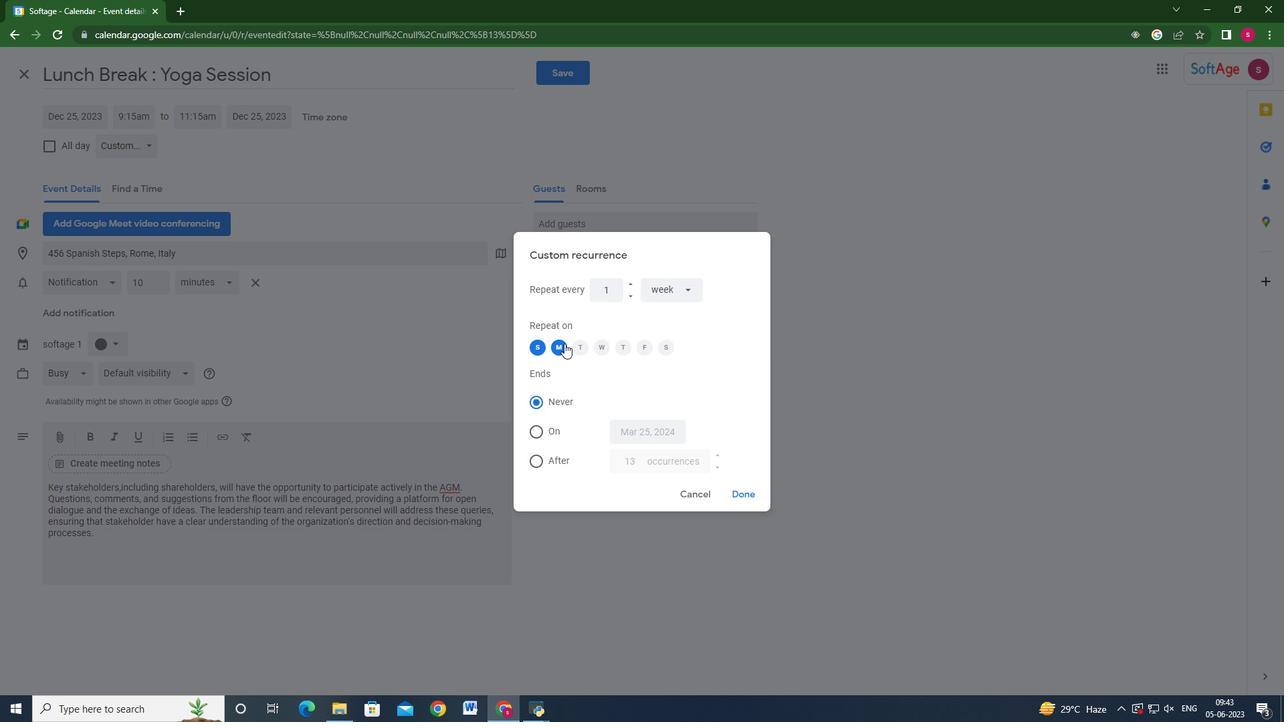 
Action: Mouse moved to (734, 493)
Screenshot: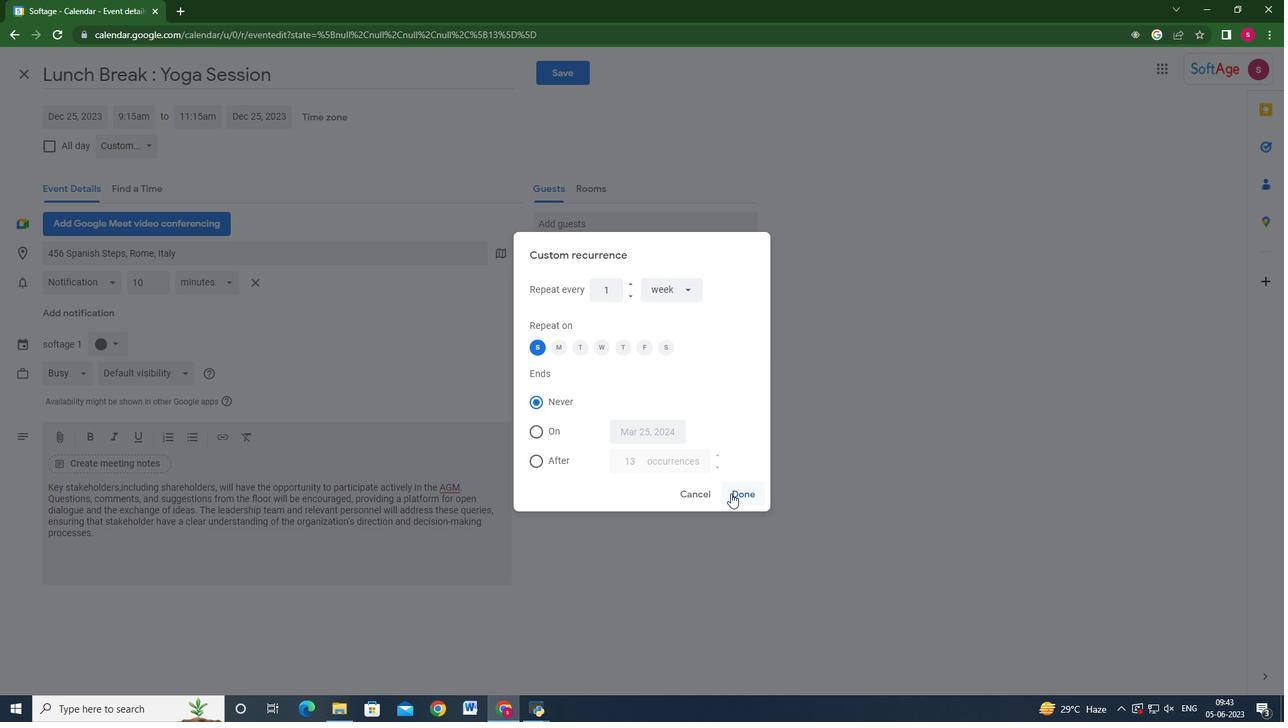 
Action: Mouse pressed left at (733, 493)
Screenshot: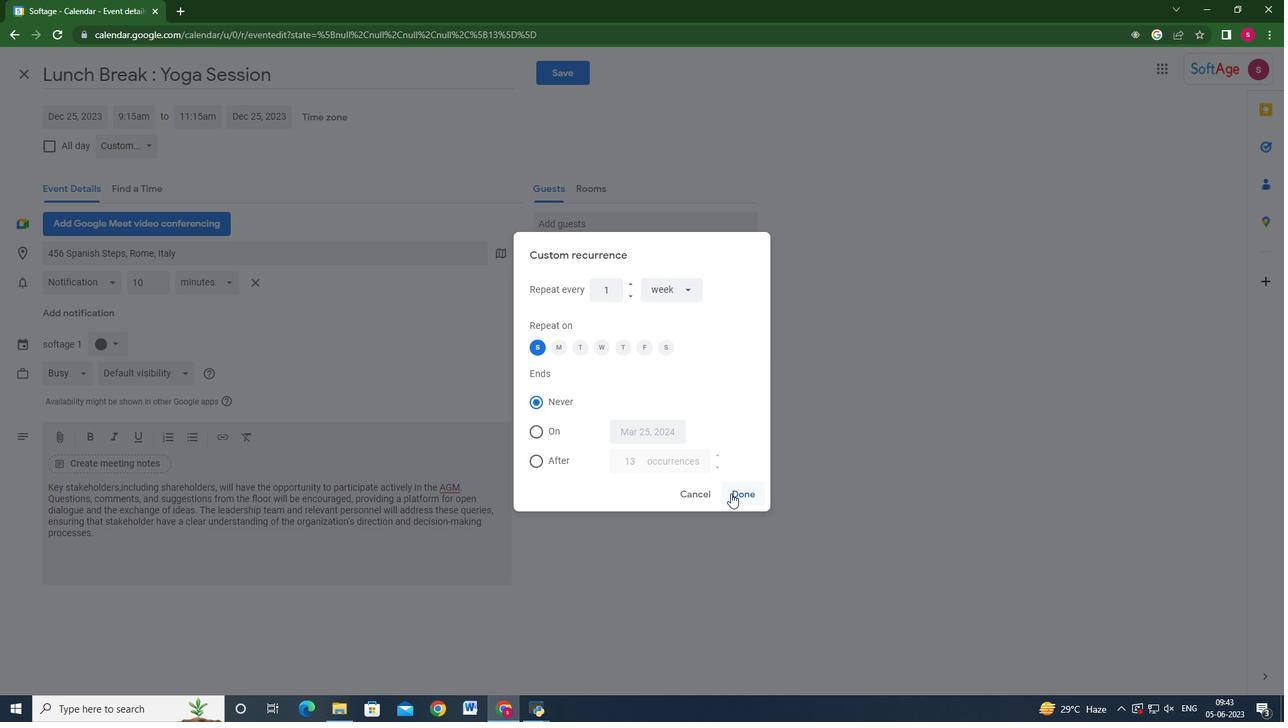 
Action: Mouse moved to (558, 71)
Screenshot: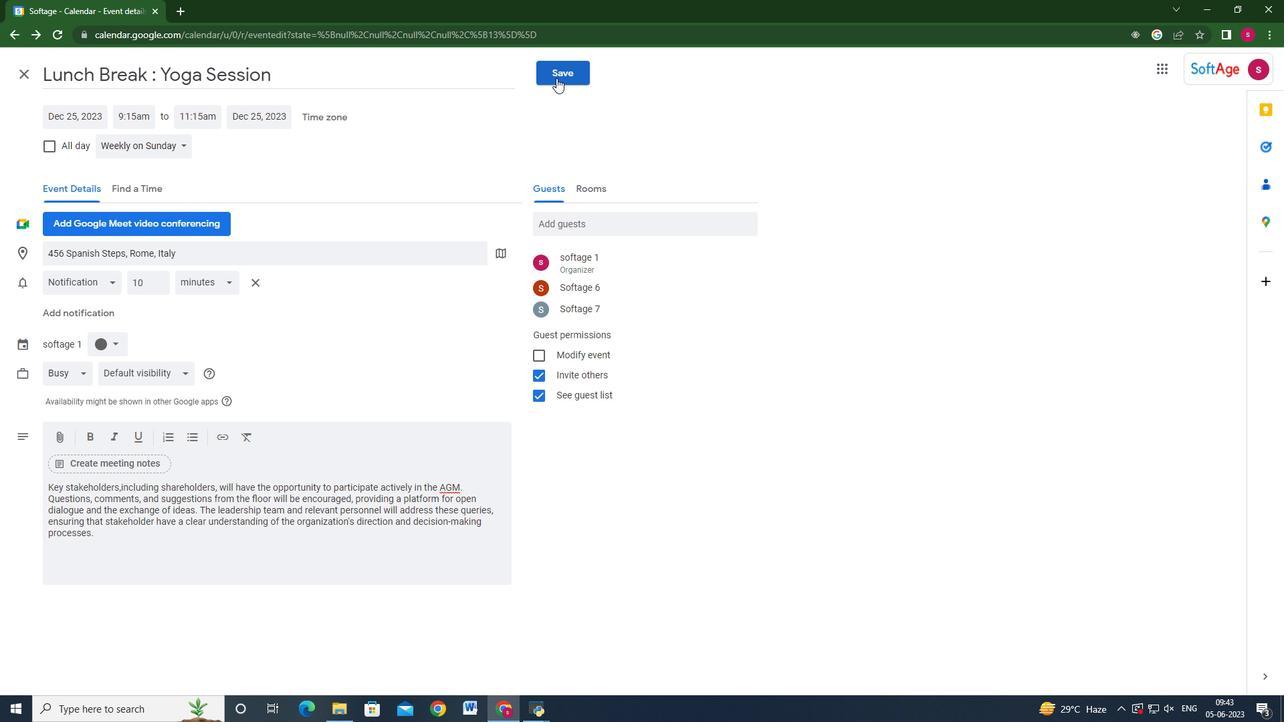 
Action: Mouse pressed left at (558, 71)
Screenshot: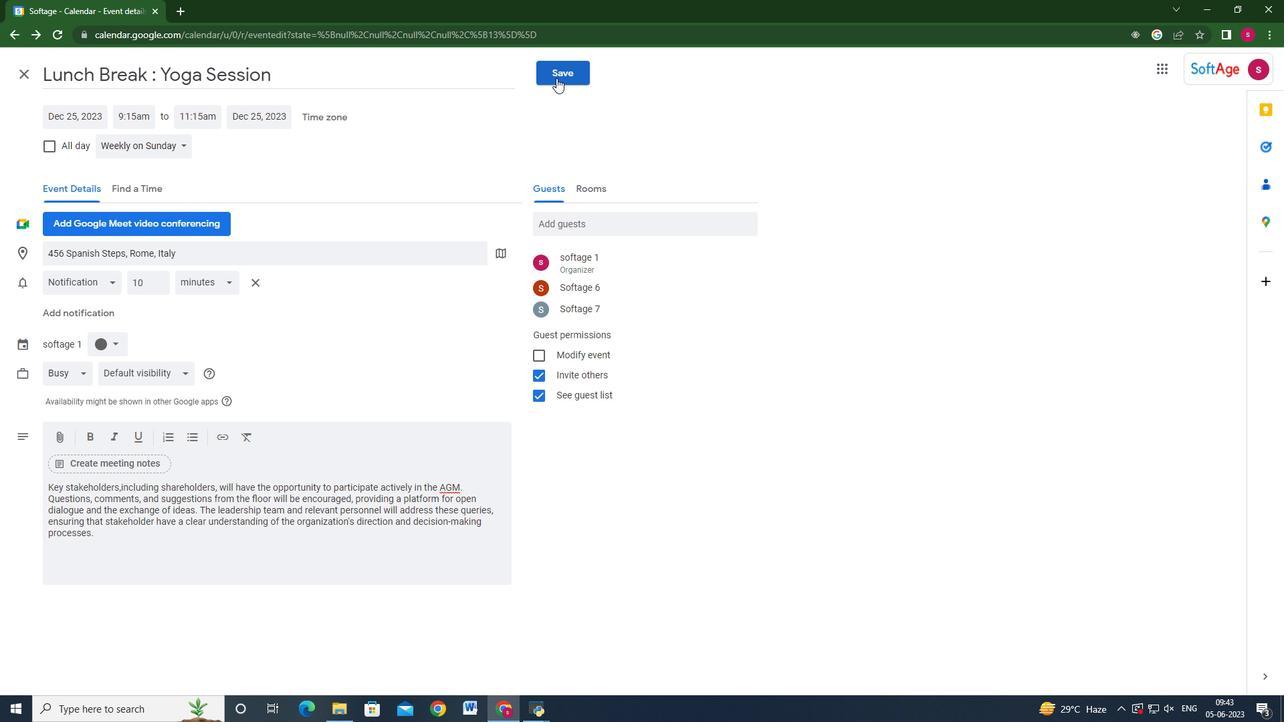 
Action: Mouse moved to (765, 404)
Screenshot: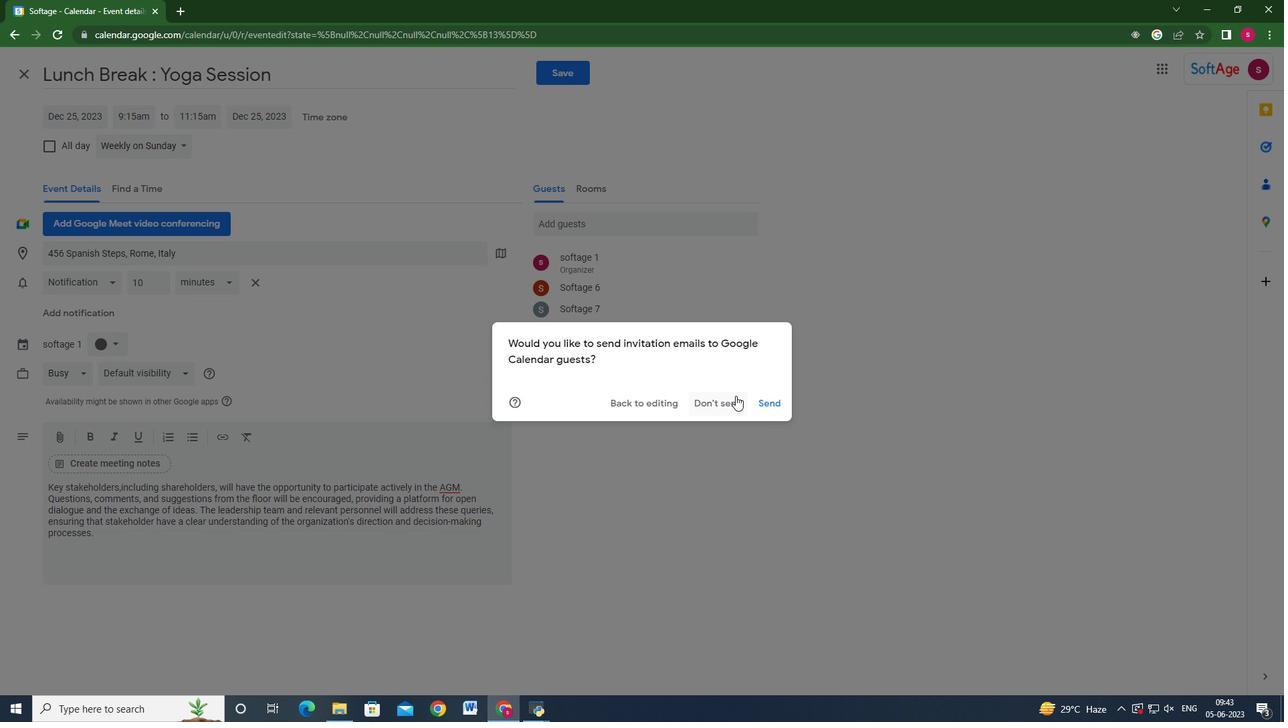 
Action: Mouse pressed left at (765, 404)
Screenshot: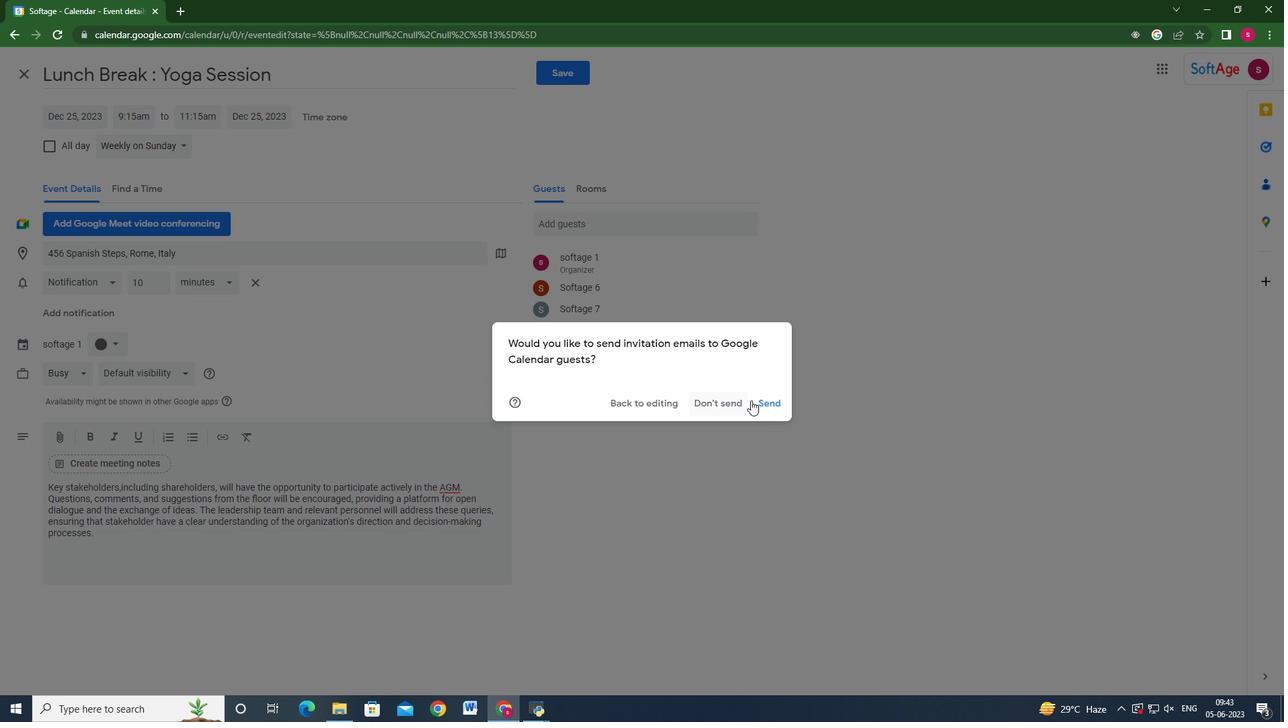 
Action: Mouse moved to (805, 416)
Screenshot: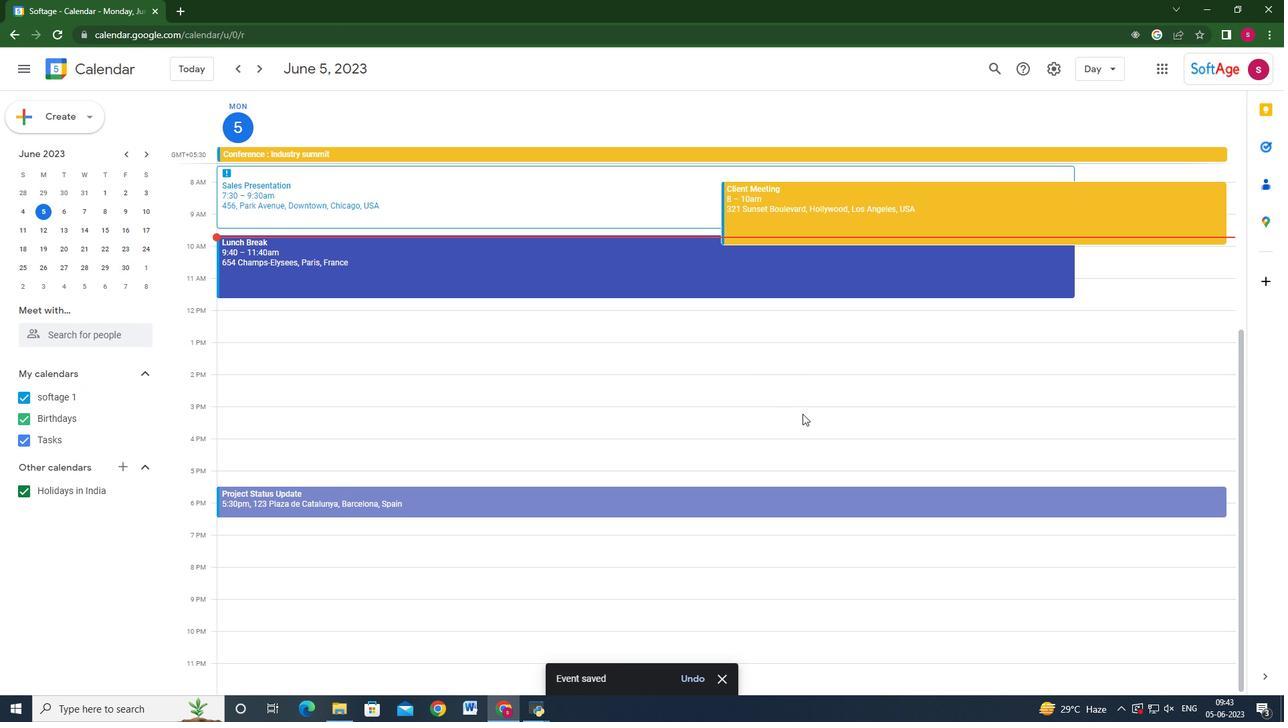 
